 Task: Add an event with the title Team Building Challenge: Escape Room Experience, date '2023/12/07', time 7:00 AM to 9:00 AMand add a description: In addition to informal networking, the event may feature guest speakers or panel discussions on topics relevant to professional growth, industry trends, or emerging technologies. These sessions provide valuable insights and serve as conversation starters, creating common ground for attendees to engage in meaningful discussions and share their expertise., put the event into Yellow category . Add location for the event as: 321 Rock Street, Rock City, Australia, logged in from the account softage.3@softage.netand send the event invitation to softage.6@softage.net and softage.7@softage.net. Set a reminder for the event 30 minutes before
Action: Mouse moved to (107, 109)
Screenshot: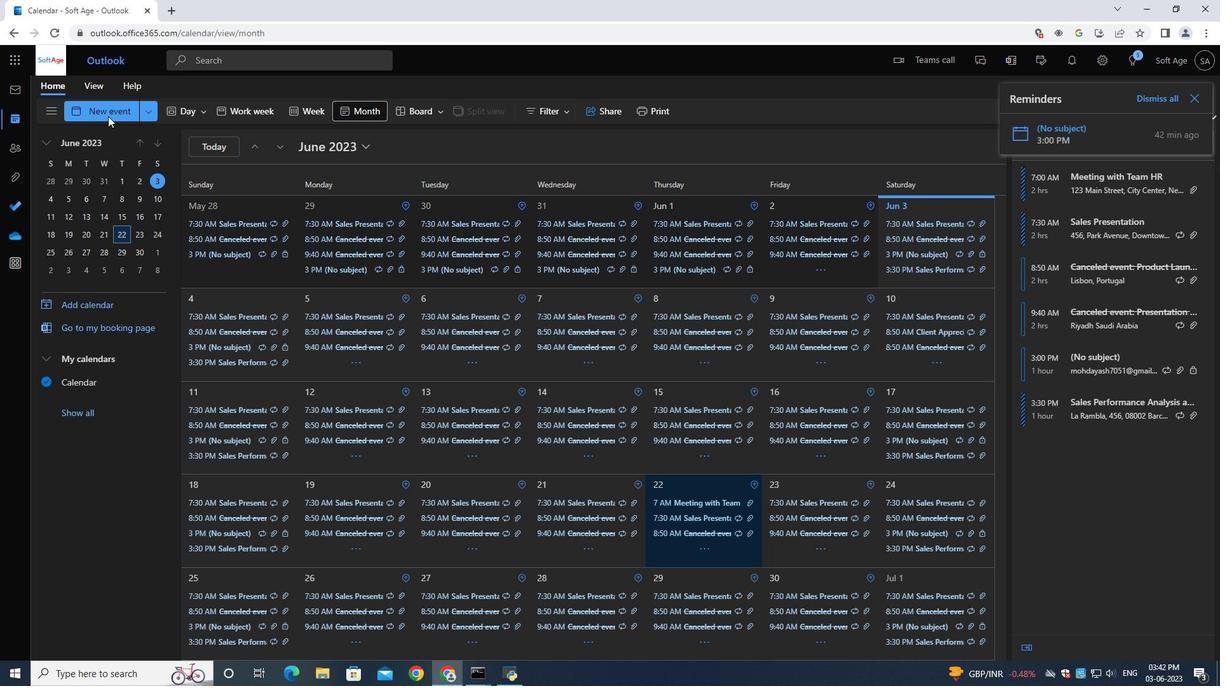 
Action: Mouse pressed left at (107, 109)
Screenshot: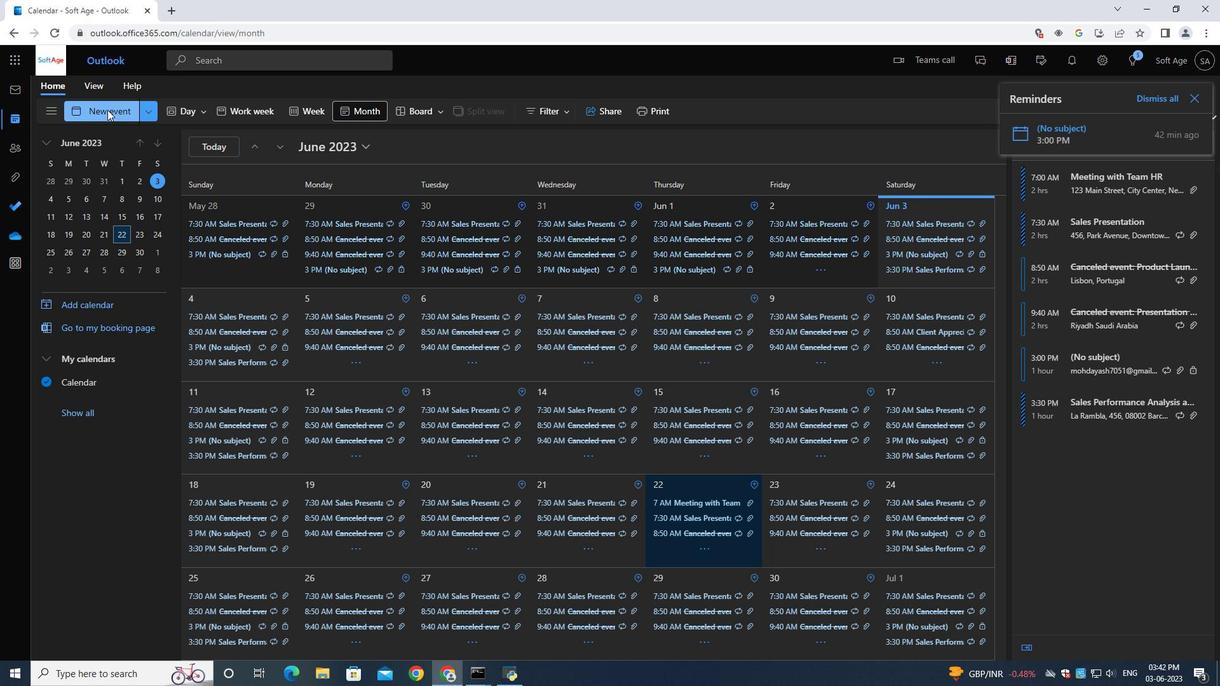 
Action: Mouse moved to (322, 185)
Screenshot: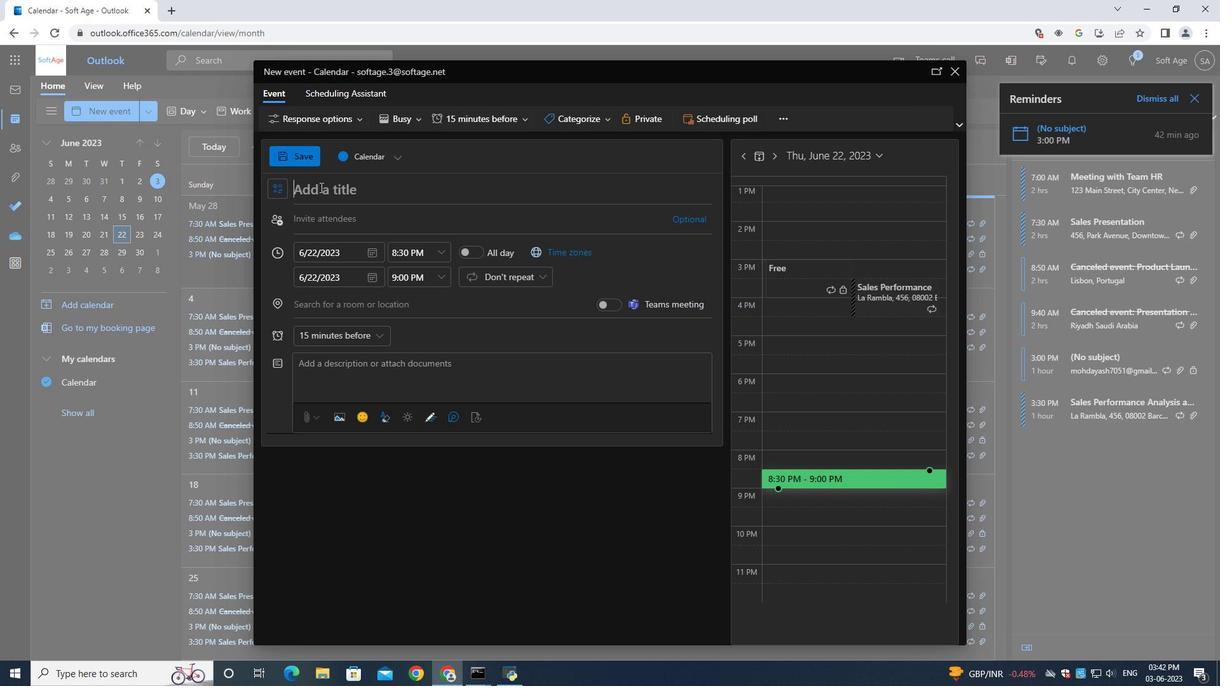 
Action: Mouse pressed left at (322, 185)
Screenshot: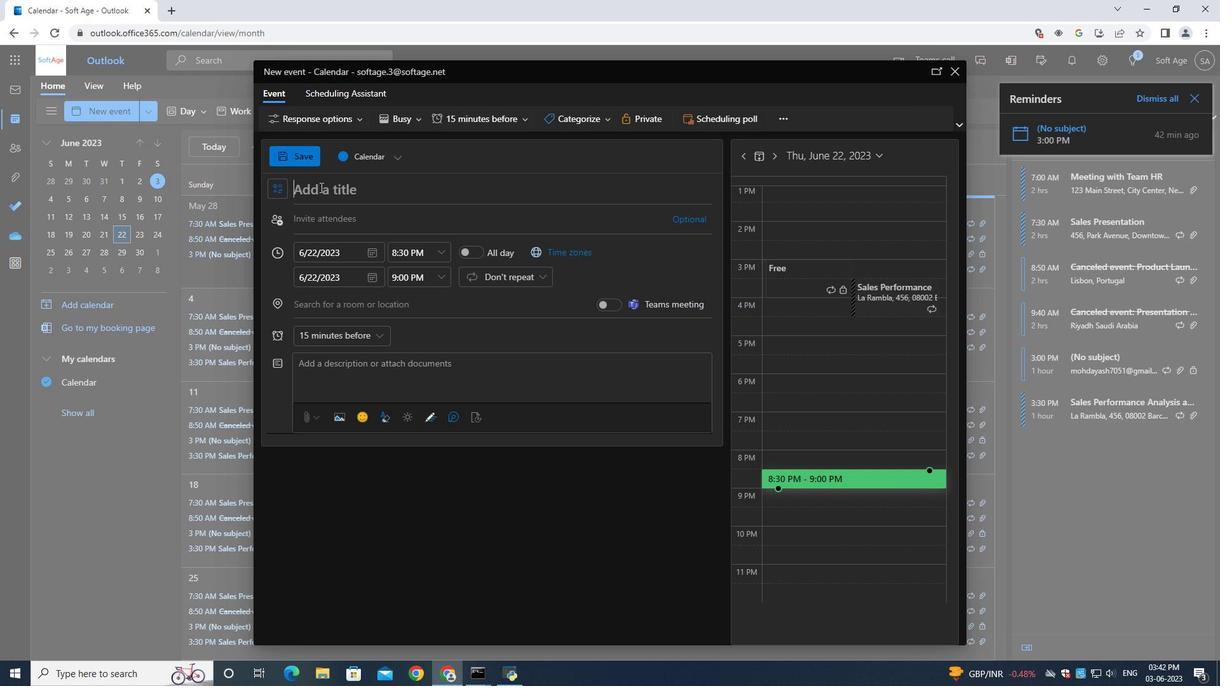 
Action: Key pressed <Key.shift>Team<Key.space><Key.shift>Building<Key.space><Key.shift>Challenge<Key.shift_r>:<Key.space><Key.shift><Key.shift><Key.shift><Key.shift><Key.shift><Key.shift><Key.shift><Key.shift><Key.shift><Key.shift><Key.shift><Key.shift><Key.shift><Key.shift><Key.shift><Key.shift><Key.shift><Key.shift><Key.shift><Key.shift><Key.shift><Key.shift><Key.shift><Key.shift><Key.shift><Key.shift><Key.shift><Key.shift><Key.shift><Key.shift><Key.shift><Key.shift><Key.shift><Key.shift><Key.shift><Key.shift><Key.shift><Key.shift><Key.shift><Key.shift><Key.shift><Key.shift><Key.shift><Key.shift><Key.shift><Key.shift><Key.shift>Escape<Key.space><Key.shift><Key.shift><Key.shift><Key.shift><Key.shift><Key.shift><Key.shift><Key.shift><Key.shift><Key.shift><Key.shift><Key.shift><Key.shift><Key.shift>Room<Key.space><Key.shift><Key.shift><Key.shift><Key.shift><Key.shift><Key.shift><Key.shift><Key.shift><Key.shift><Key.shift><Key.shift><Key.shift><Key.shift>Experience
Screenshot: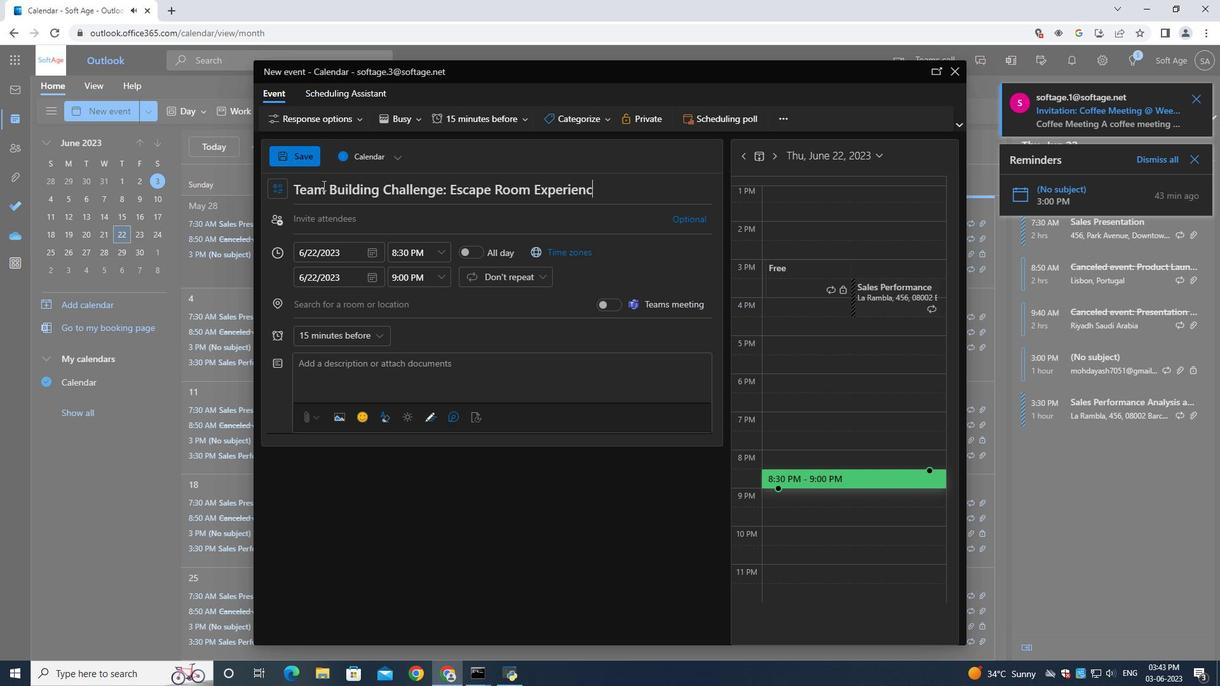 
Action: Mouse moved to (376, 253)
Screenshot: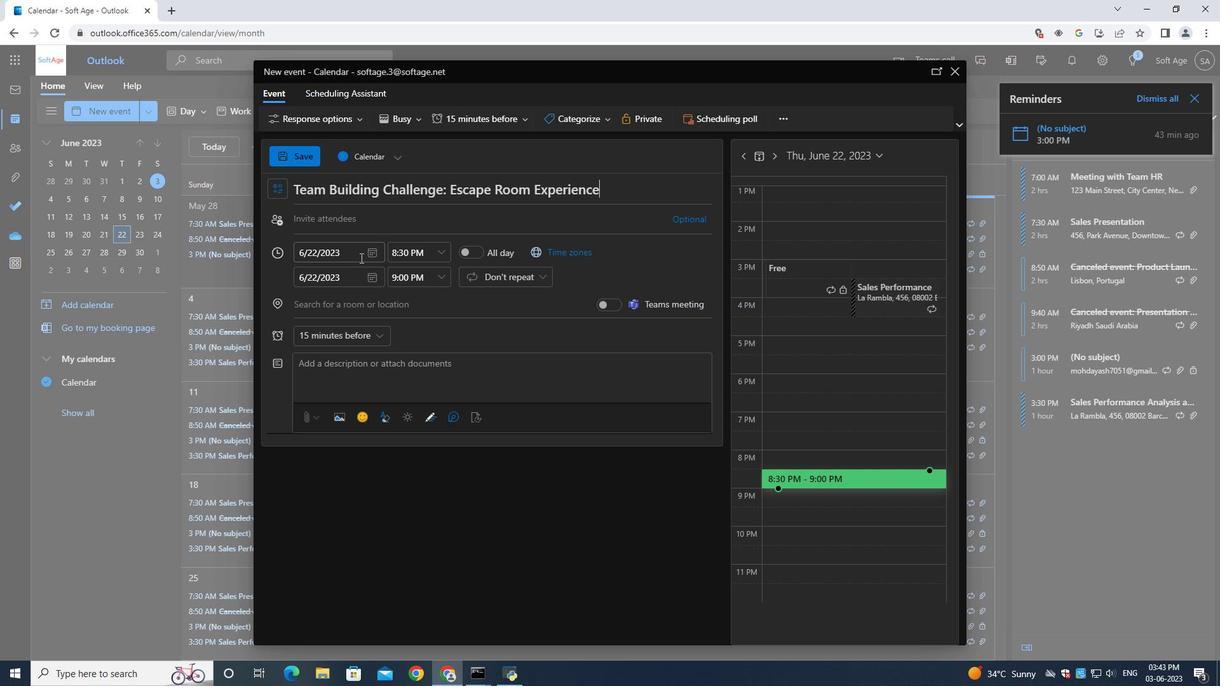 
Action: Mouse pressed left at (376, 253)
Screenshot: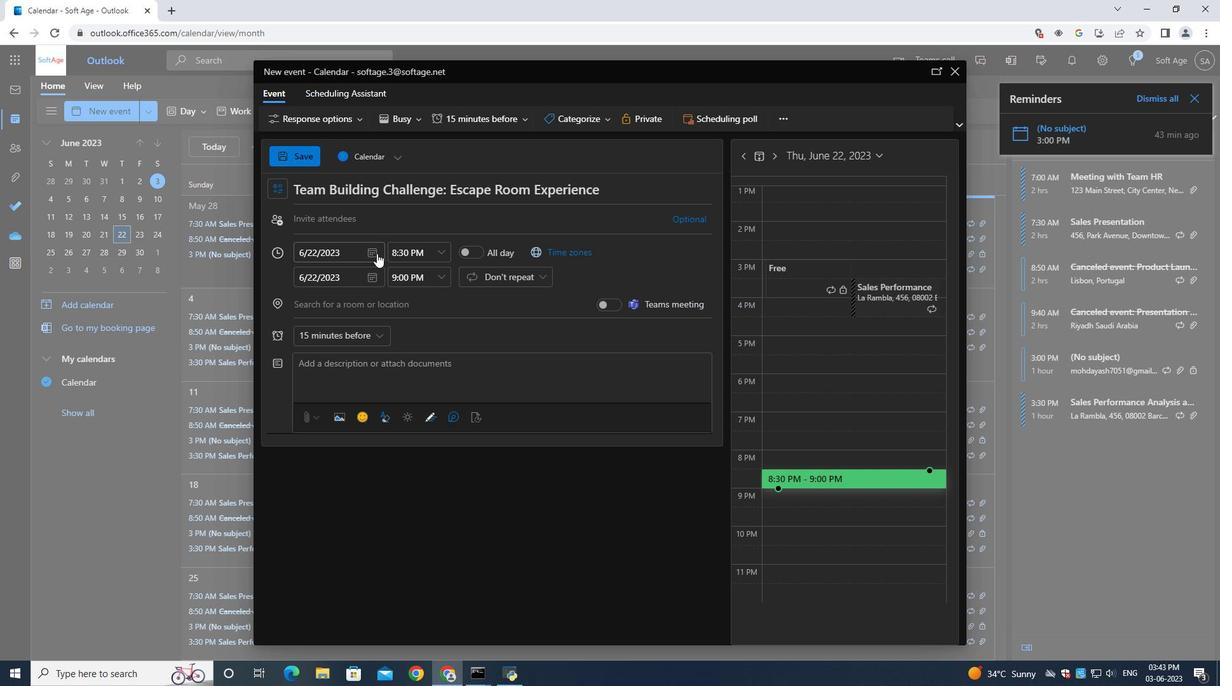 
Action: Mouse moved to (414, 276)
Screenshot: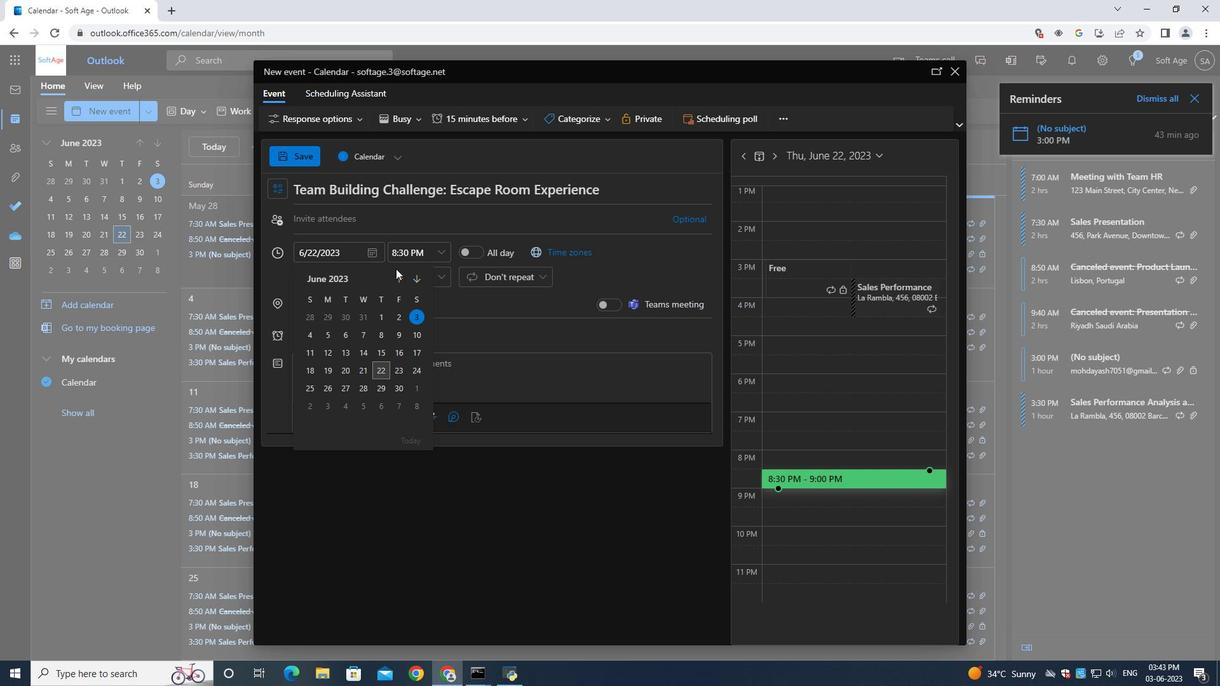 
Action: Mouse pressed left at (414, 276)
Screenshot: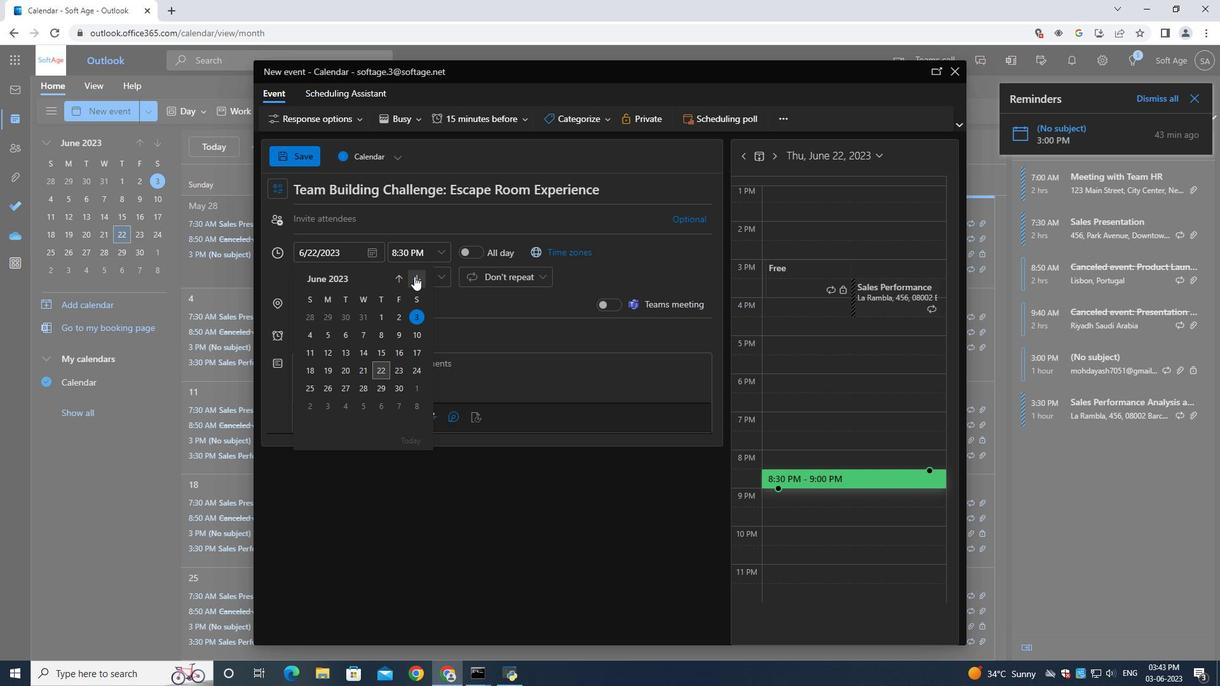 
Action: Mouse pressed left at (414, 276)
Screenshot: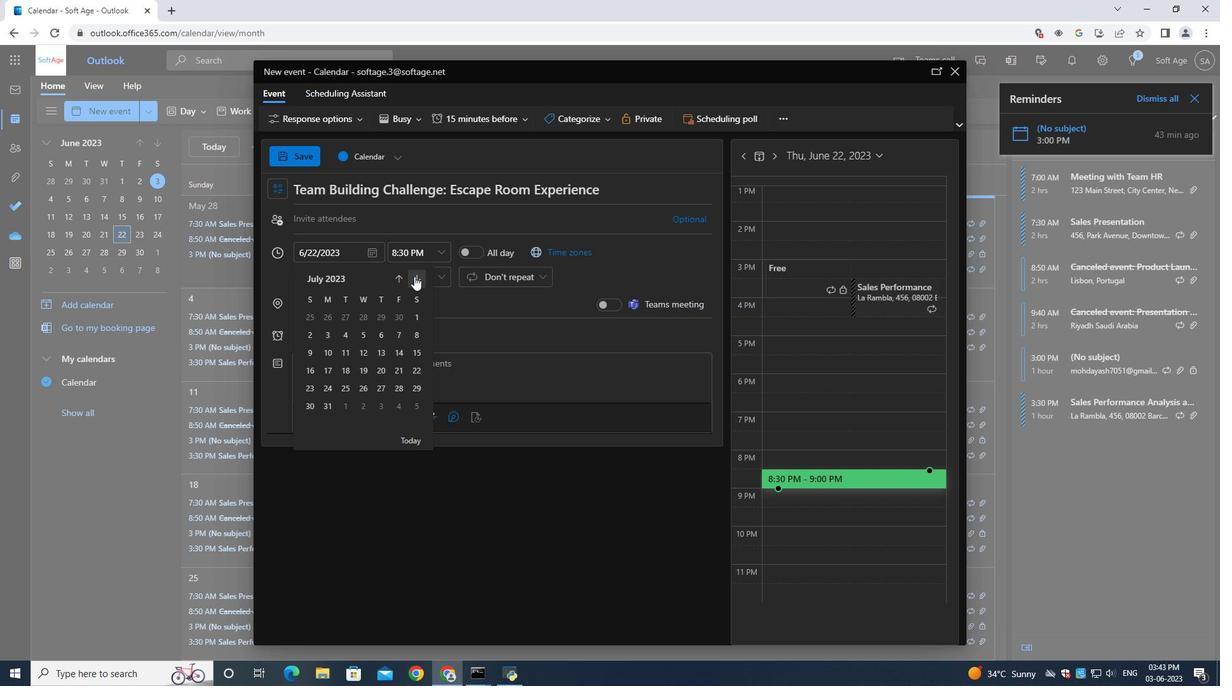 
Action: Mouse pressed left at (414, 276)
Screenshot: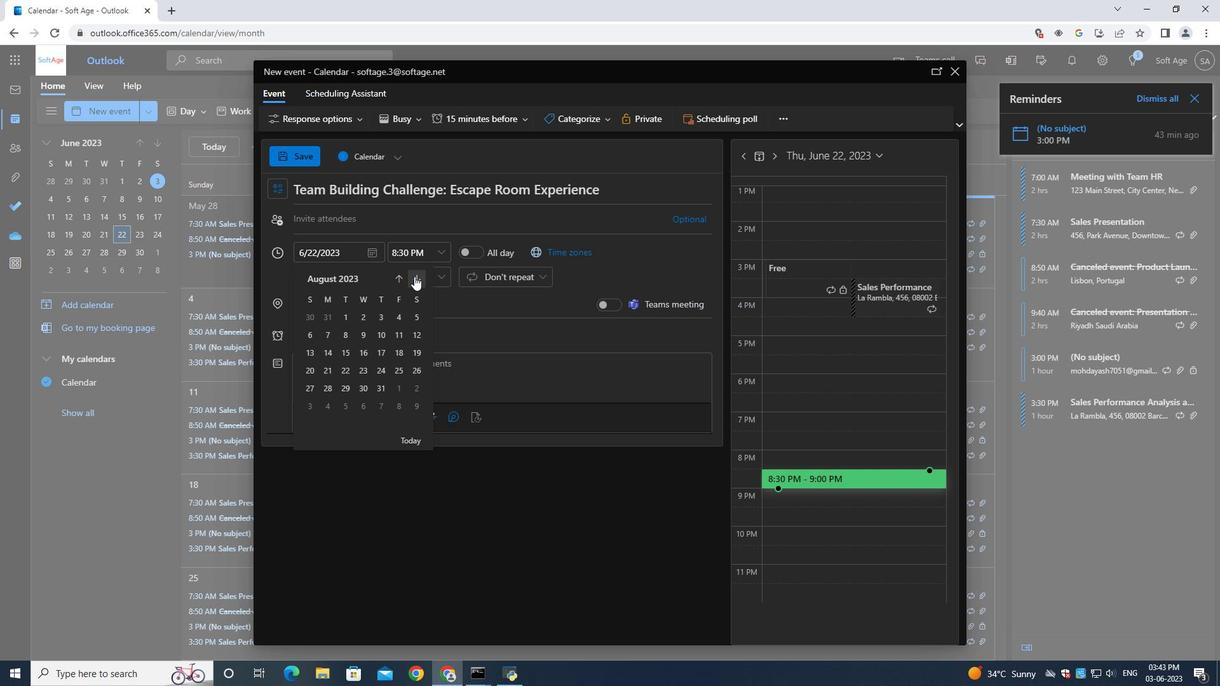 
Action: Mouse pressed left at (414, 276)
Screenshot: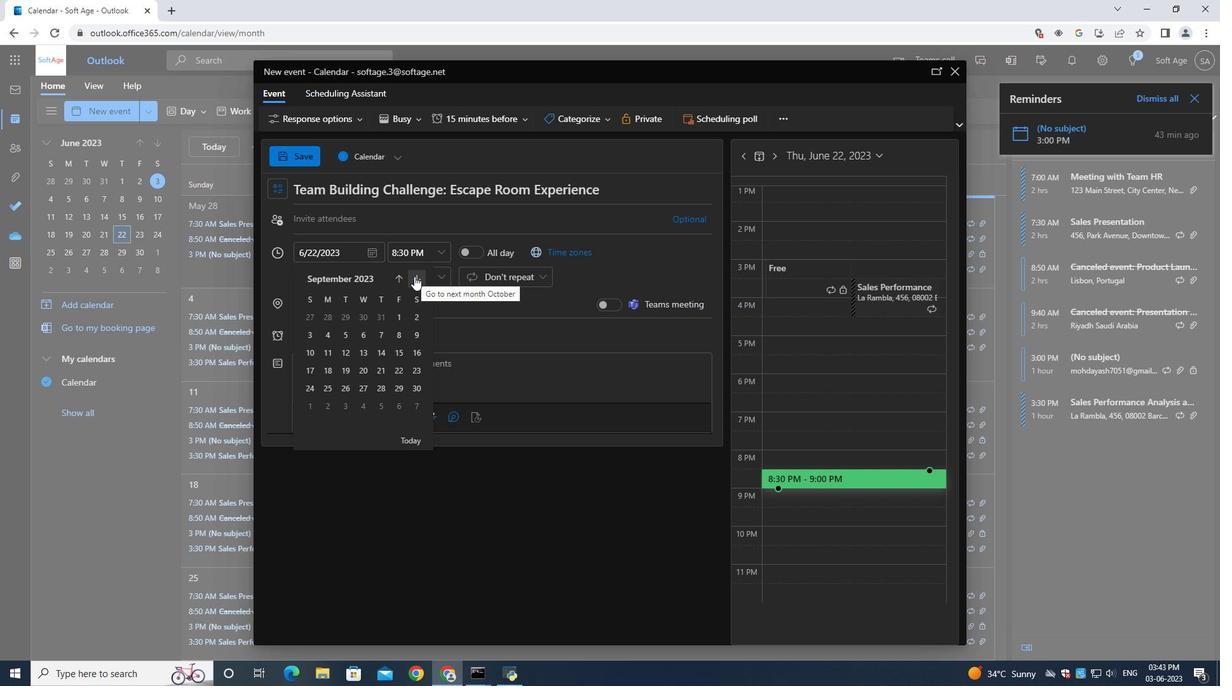 
Action: Mouse pressed left at (414, 276)
Screenshot: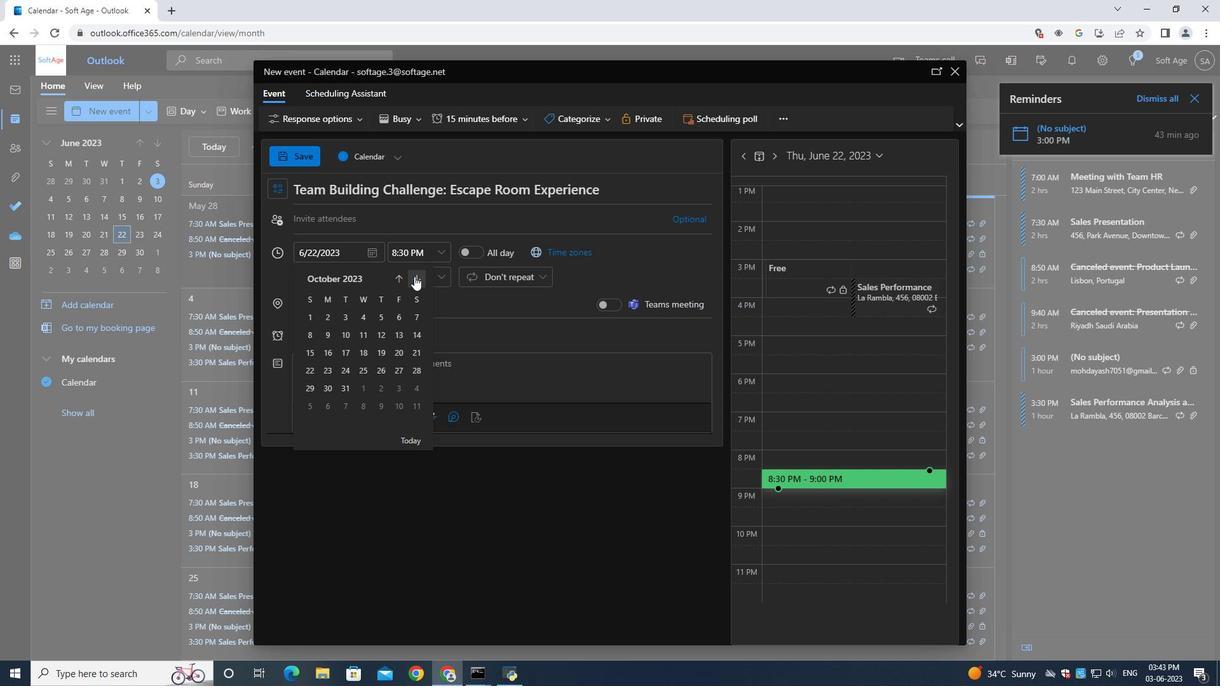 
Action: Mouse pressed left at (414, 276)
Screenshot: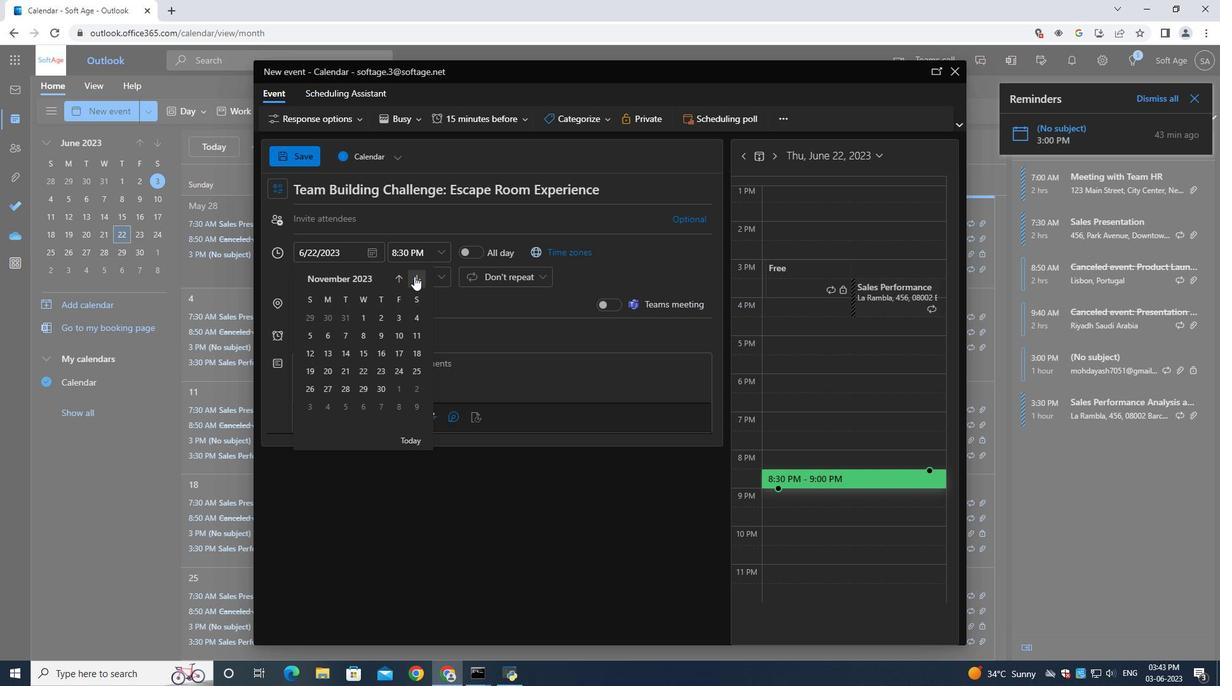 
Action: Mouse moved to (376, 337)
Screenshot: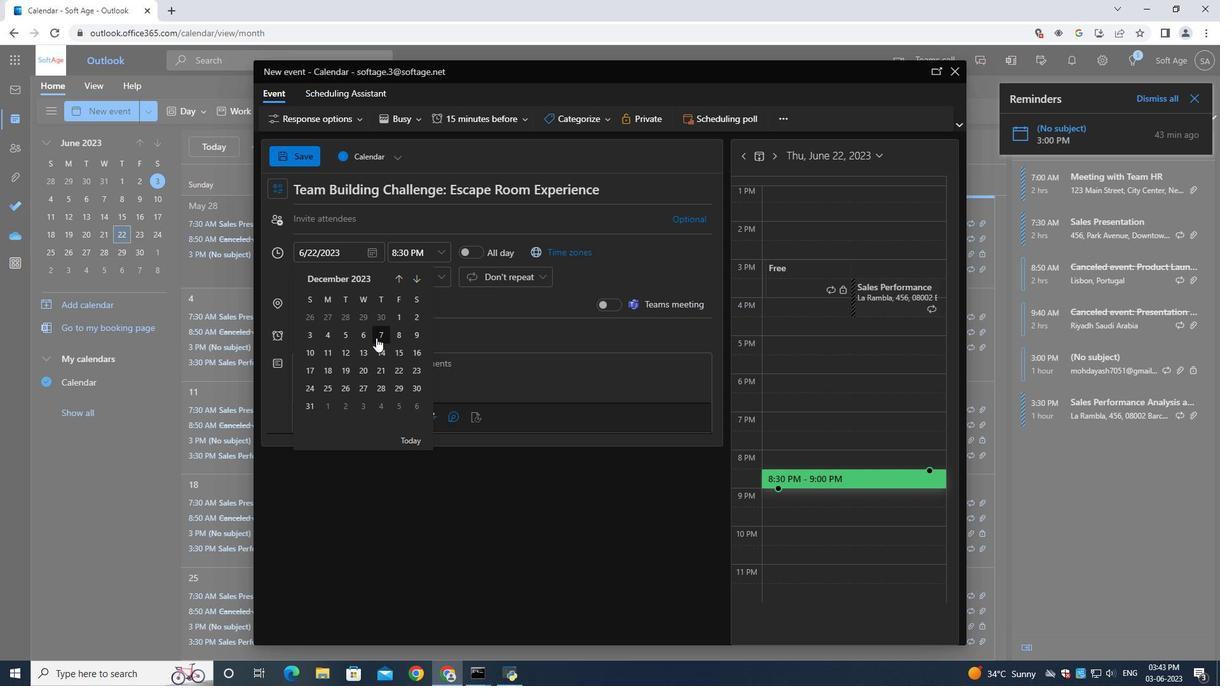 
Action: Mouse pressed left at (376, 337)
Screenshot: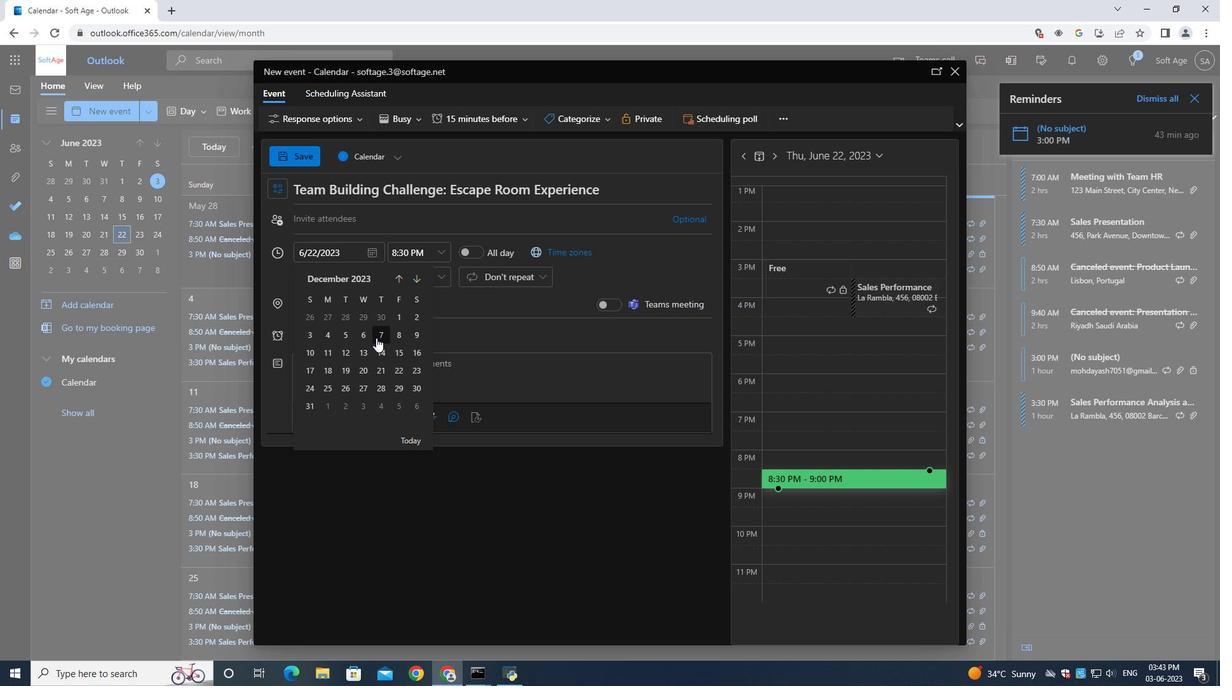 
Action: Mouse moved to (413, 256)
Screenshot: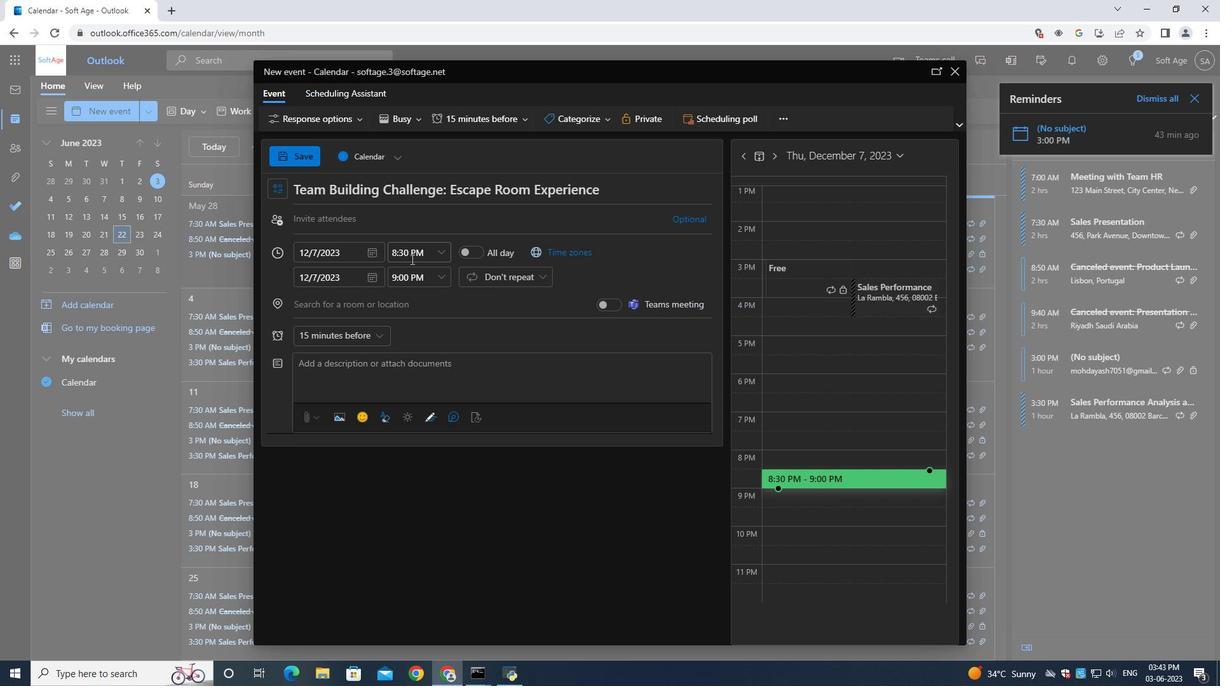 
Action: Mouse pressed left at (413, 256)
Screenshot: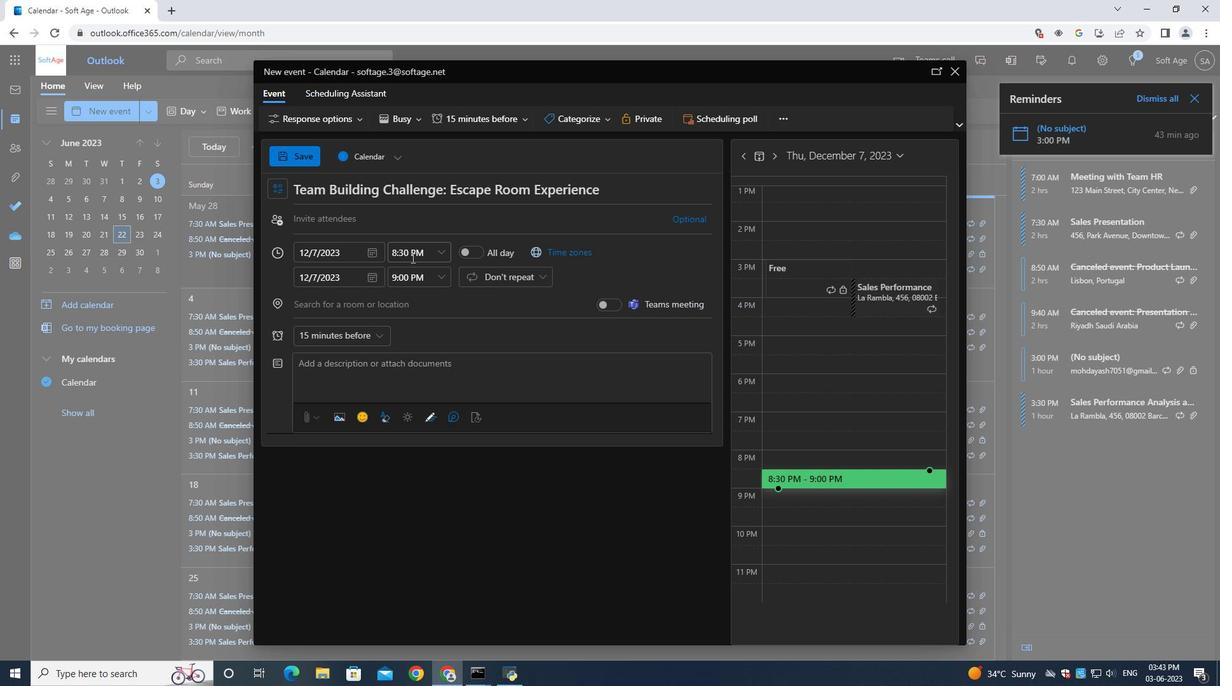 
Action: Mouse moved to (519, 307)
Screenshot: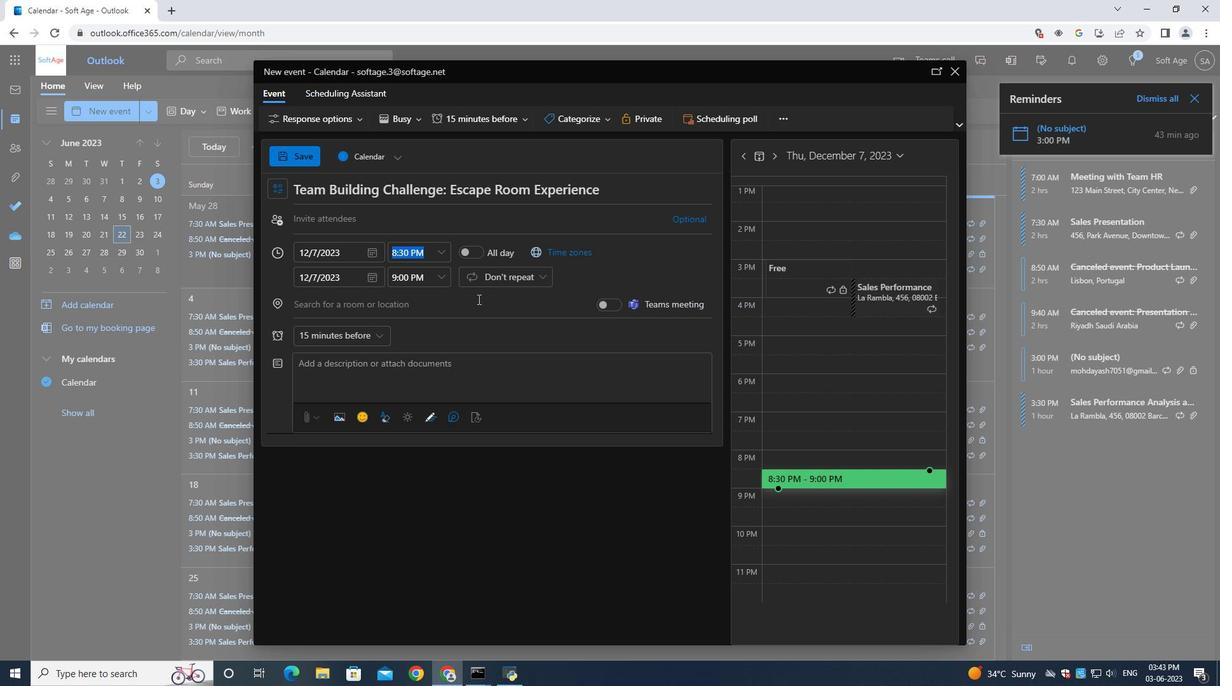 
Action: Key pressed 7<Key.shift_r>:00<Key.shift>AM
Screenshot: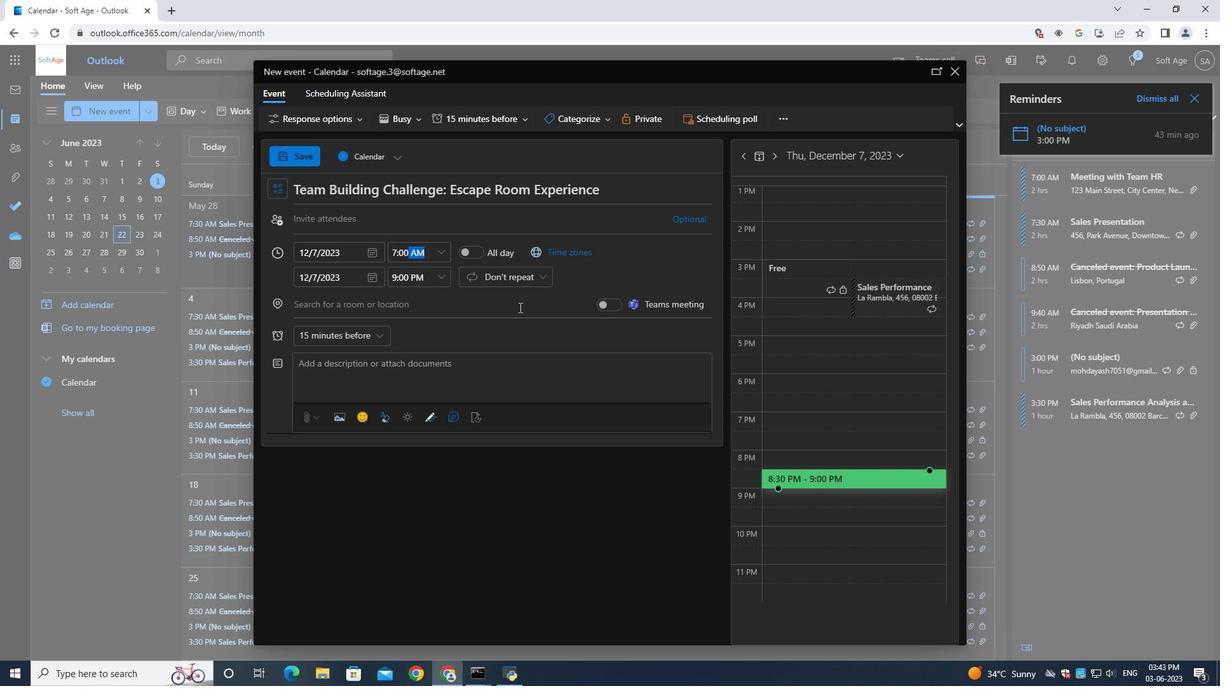 
Action: Mouse moved to (420, 278)
Screenshot: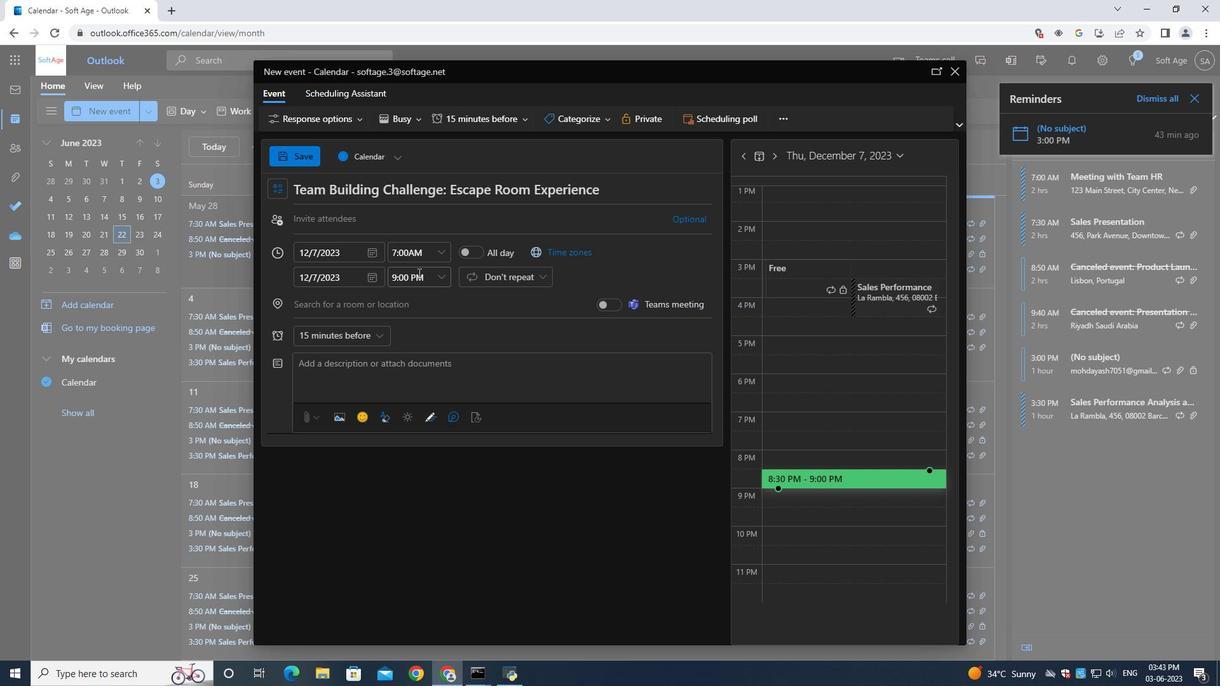
Action: Mouse pressed left at (420, 278)
Screenshot: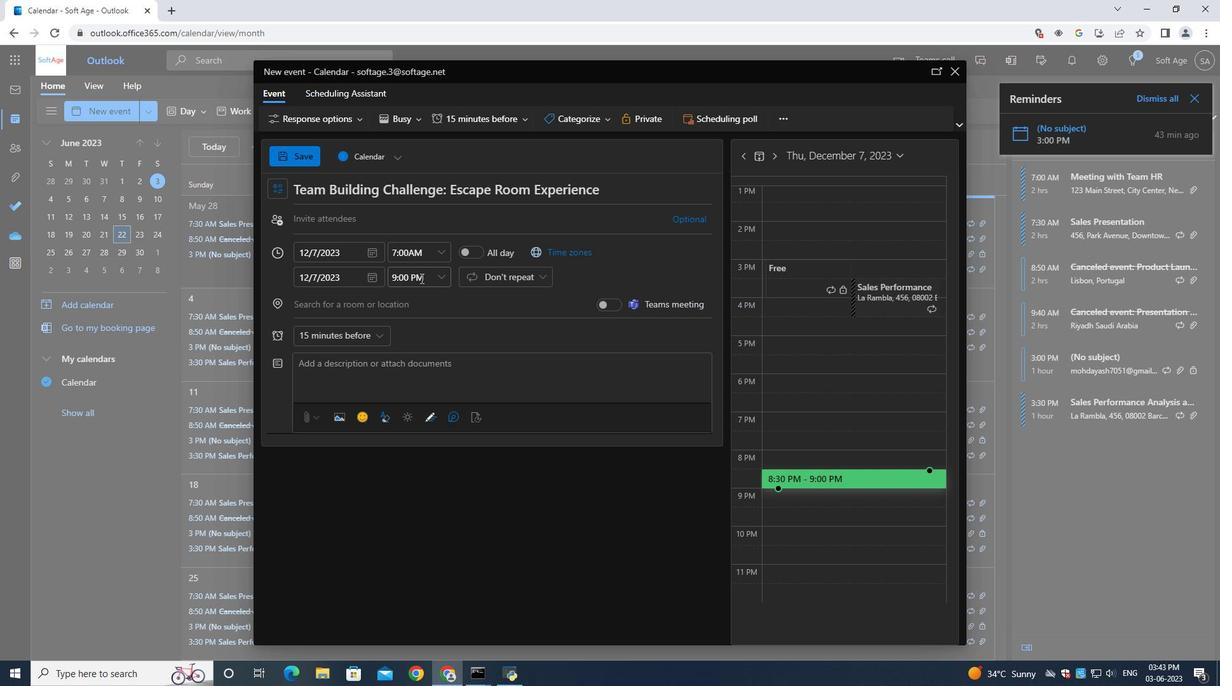 
Action: Key pressed 9<Key.shift_r>:00<Key.shift>AM
Screenshot: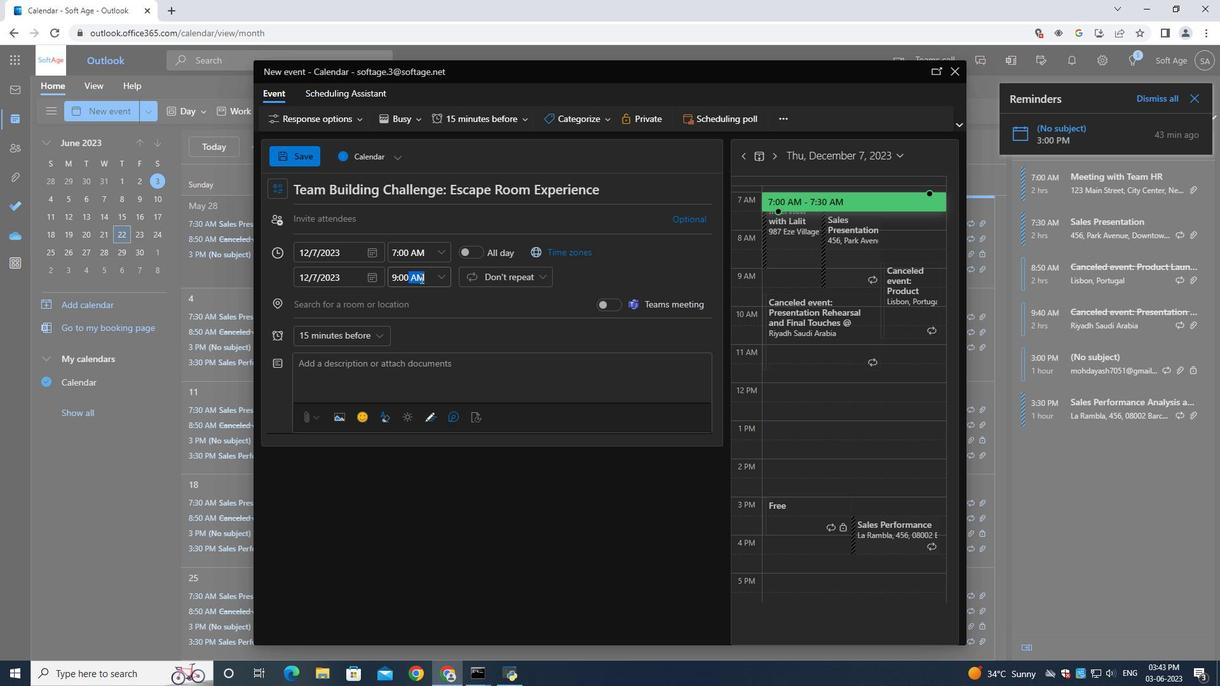 
Action: Mouse moved to (347, 353)
Screenshot: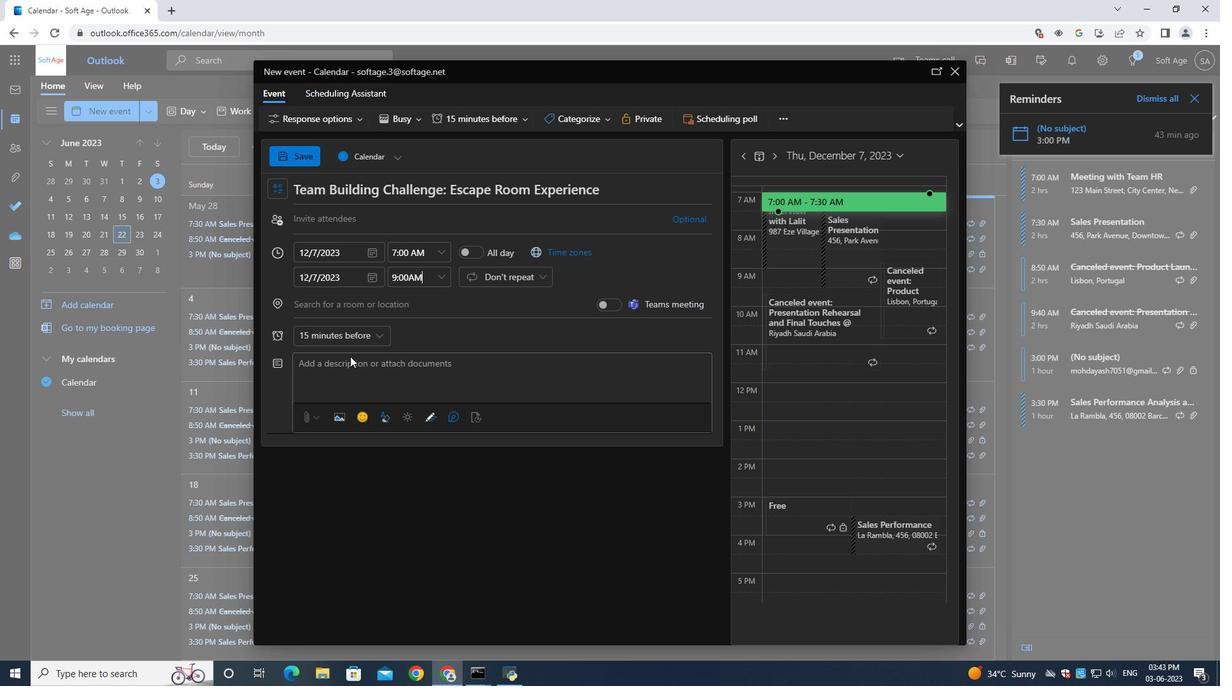 
Action: Mouse pressed left at (347, 353)
Screenshot: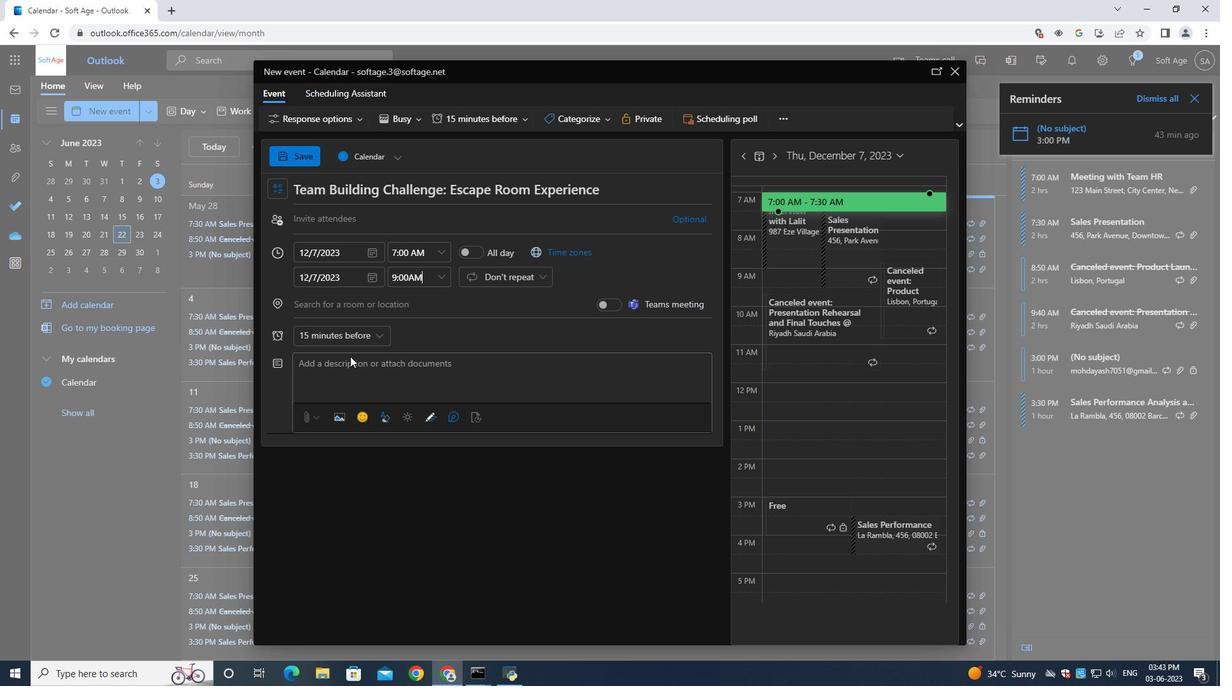 
Action: Mouse moved to (347, 359)
Screenshot: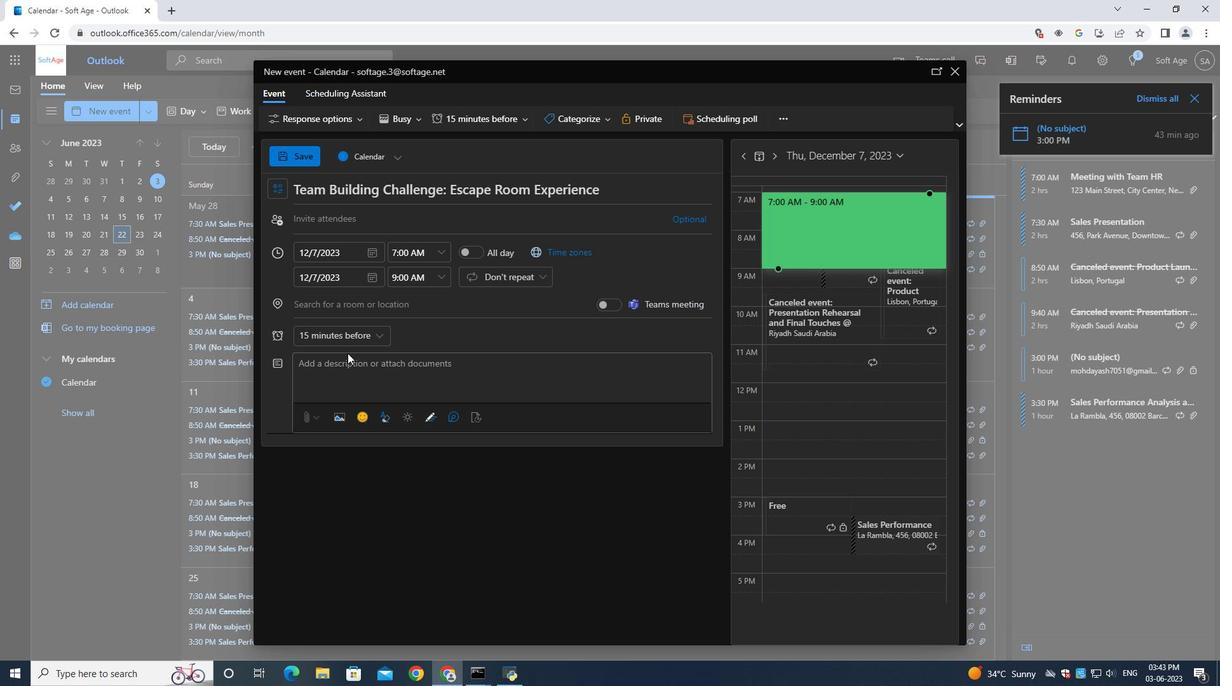 
Action: Mouse pressed left at (347, 359)
Screenshot: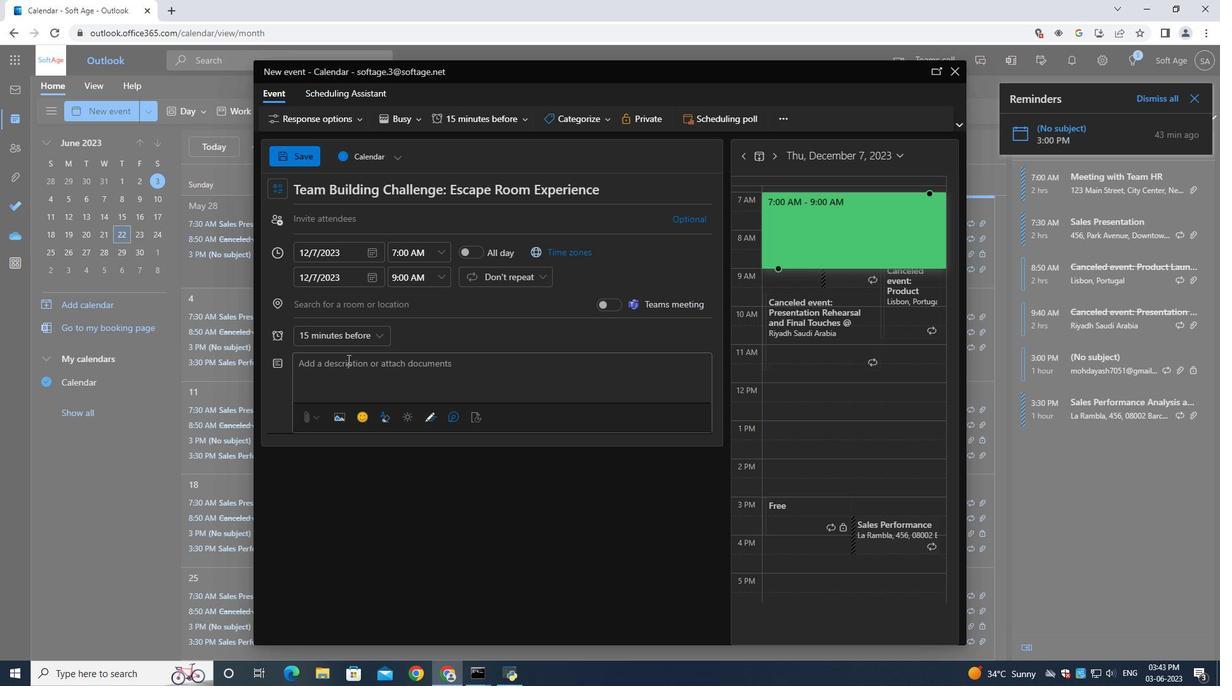 
Action: Mouse moved to (344, 360)
Screenshot: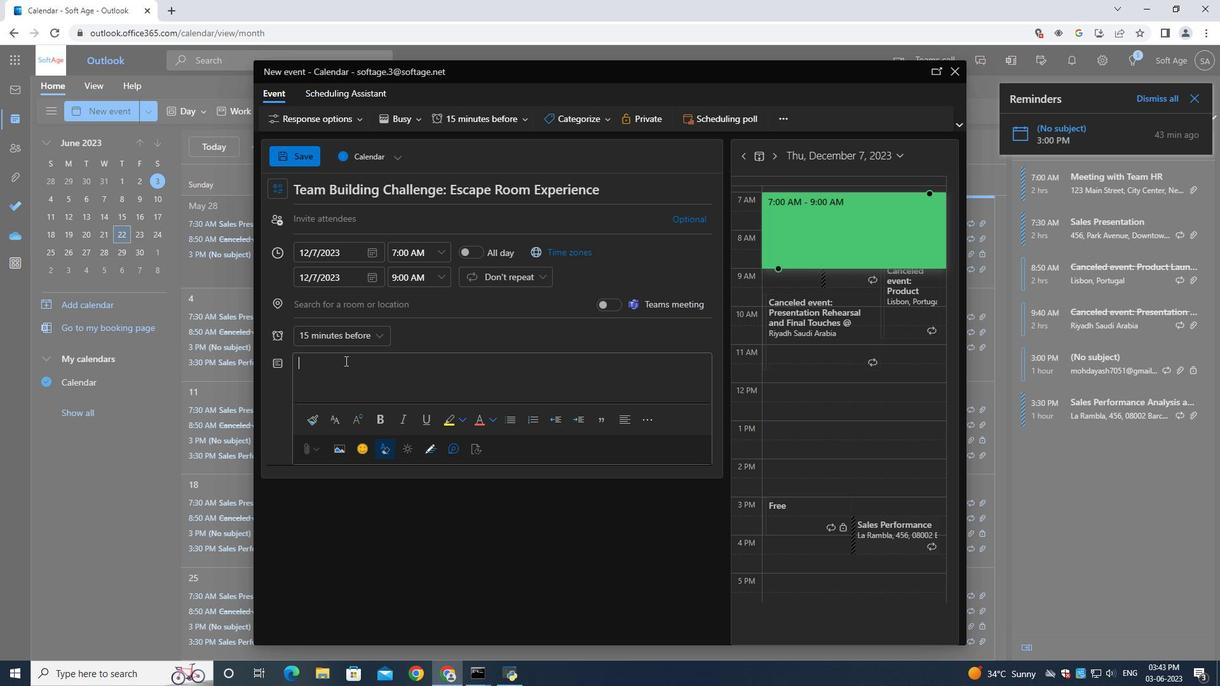
Action: Key pressed <Key.shift>In<Key.space>addition<Key.space>to<Key.space>informal<Key.space>networking,<Key.space>the<Key.space>event<Key.space>may<Key.space>feature<Key.space>guest<Key.space>speakers<Key.space>or<Key.space>panel<Key.space>discussions<Key.space>on<Key.space>topics<Key.space>relevant<Key.space>to<Key.space>professional<Key.space>growth,<Key.space>industry<Key.space>trends,<Key.space>or<Key.space>emerging<Key.space>technologies.<Key.space><Key.shift><Key.shift><Key.shift>These<Key.space>see<Key.backspace><Key.backspace>essions<Key.space>provide<Key.space>valuable<Key.space>insights<Key.space>and<Key.space>serve<Key.space>as<Key.space>conversation<Key.space>starters,<Key.space>creating<Key.space>common<Key.space>ground<Key.space>for<Key.space>attendees<Key.space>to<Key.space>engage<Key.space>in<Key.space>meaningful<Key.space>discussions<Key.space>and<Key.space>share<Key.space>their<Key.space>expertise.
Screenshot: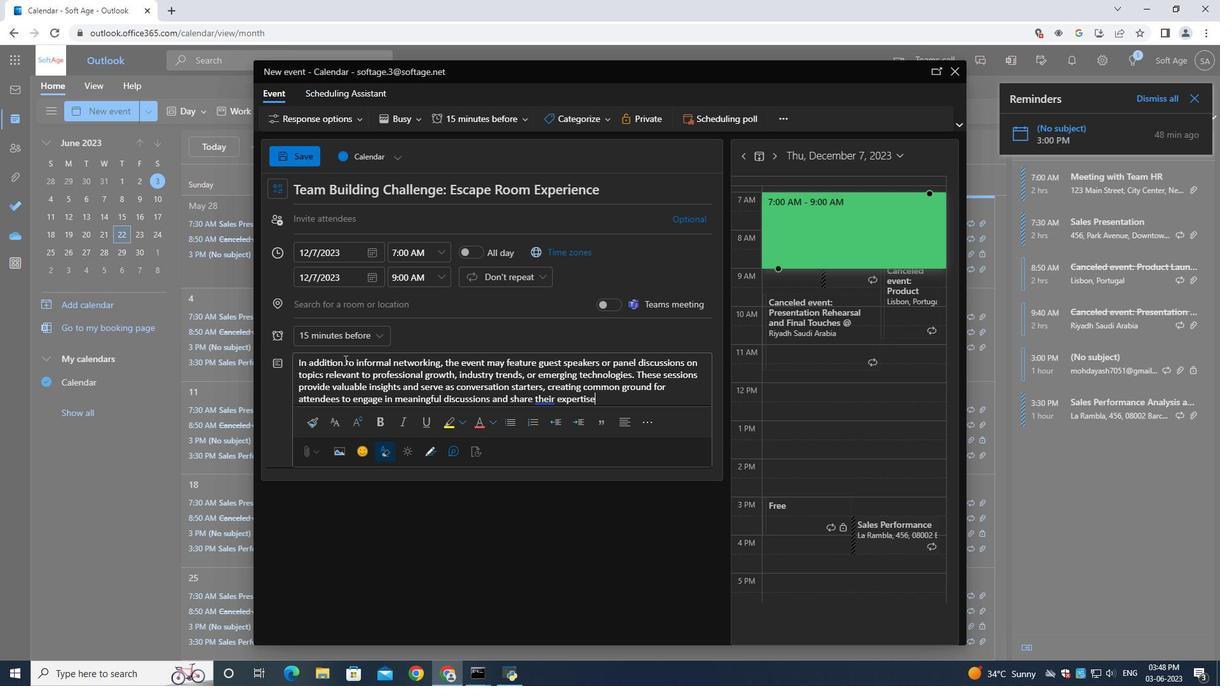 
Action: Mouse moved to (592, 119)
Screenshot: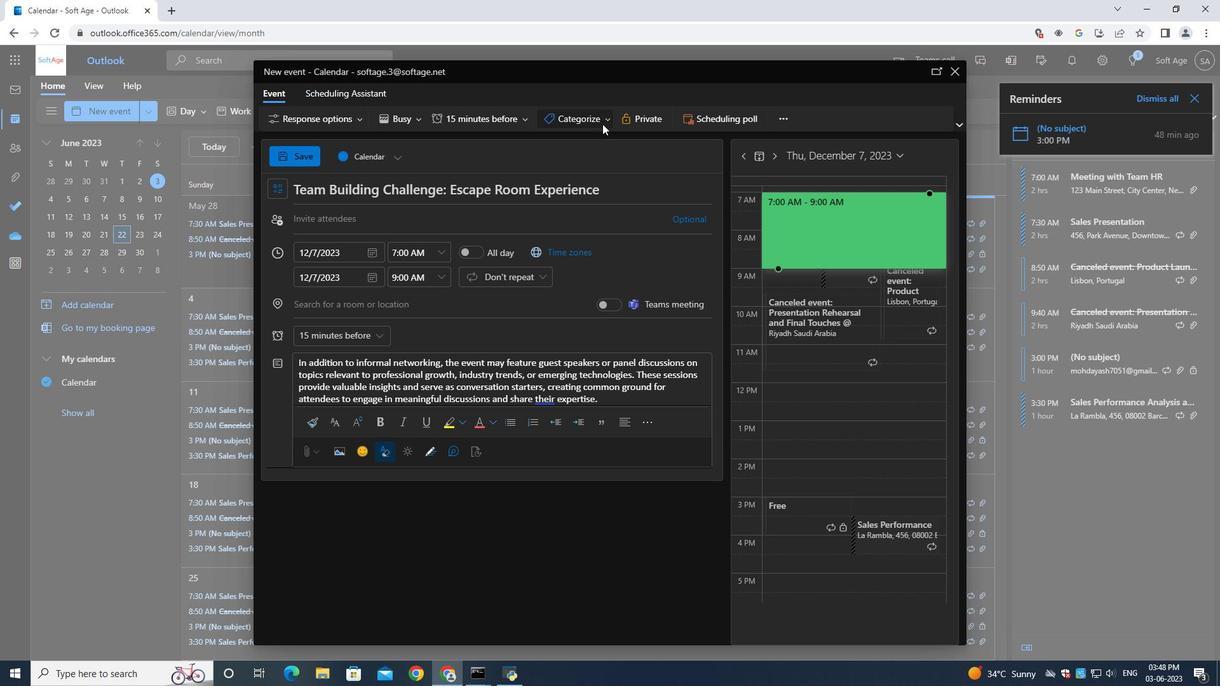 
Action: Mouse pressed left at (592, 119)
Screenshot: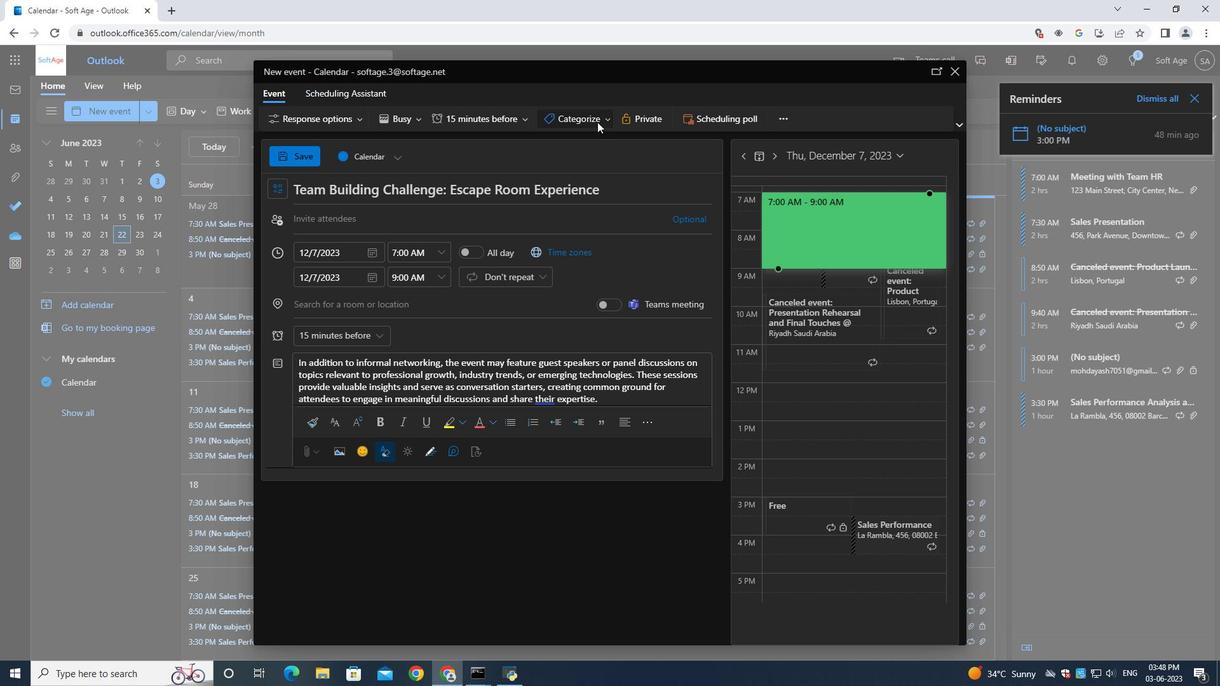 
Action: Mouse moved to (573, 241)
Screenshot: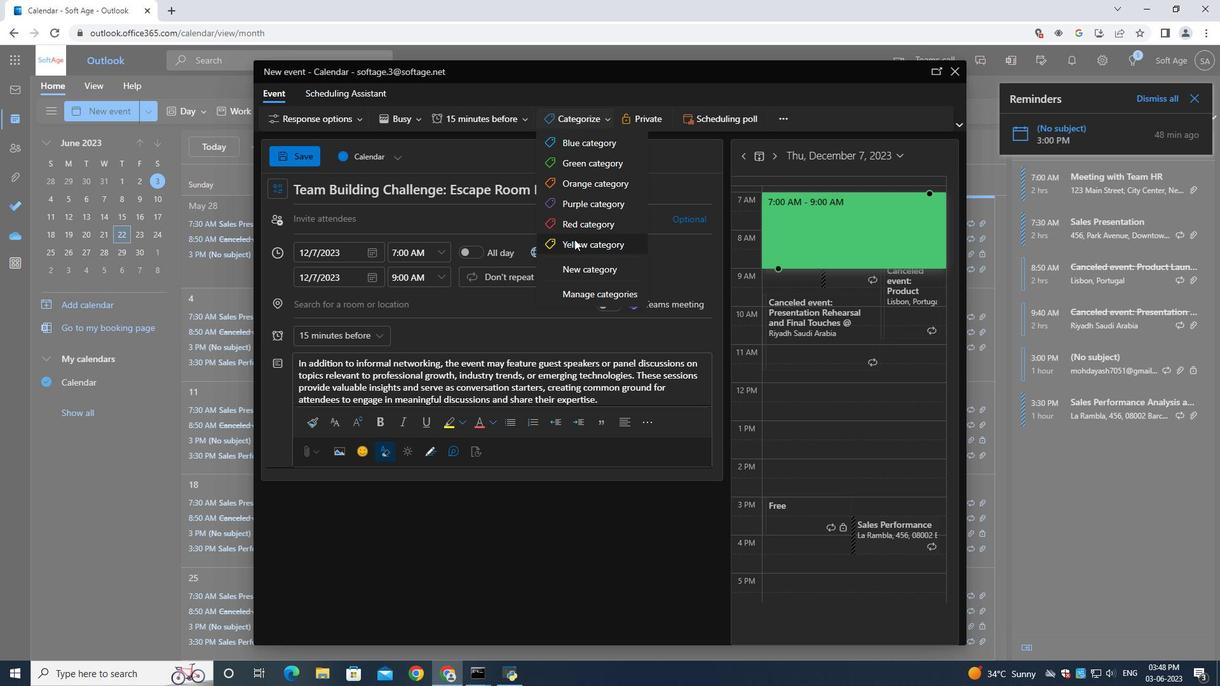 
Action: Mouse pressed left at (573, 241)
Screenshot: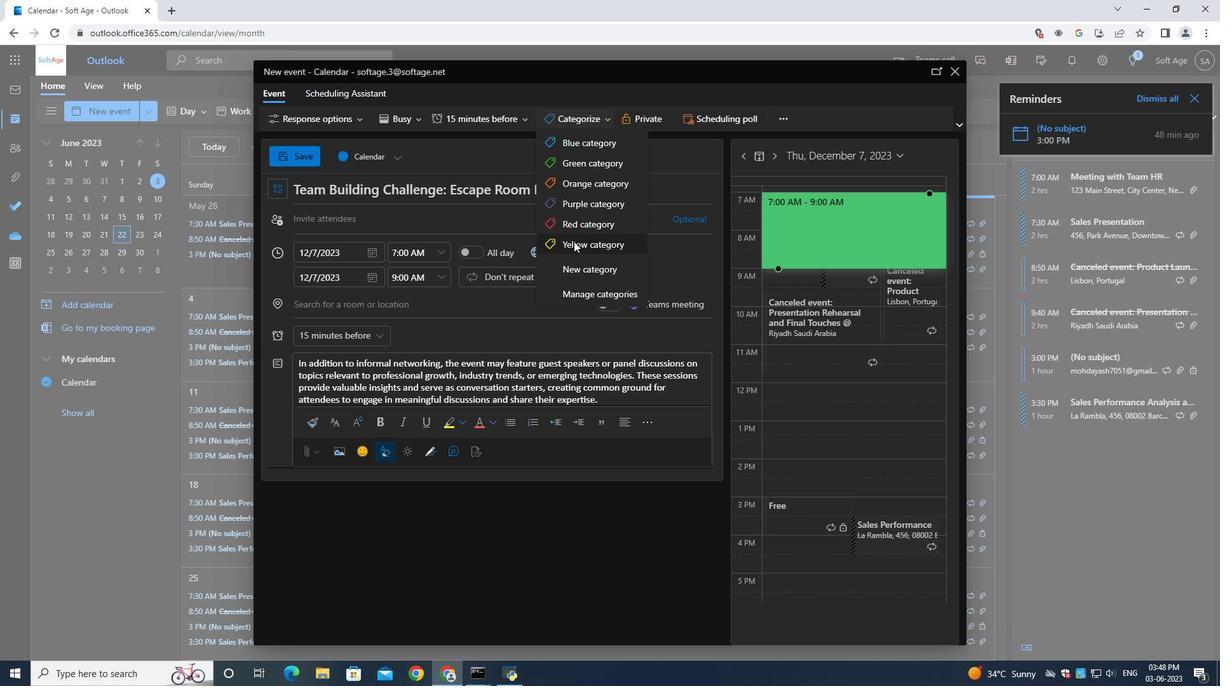 
Action: Mouse moved to (359, 310)
Screenshot: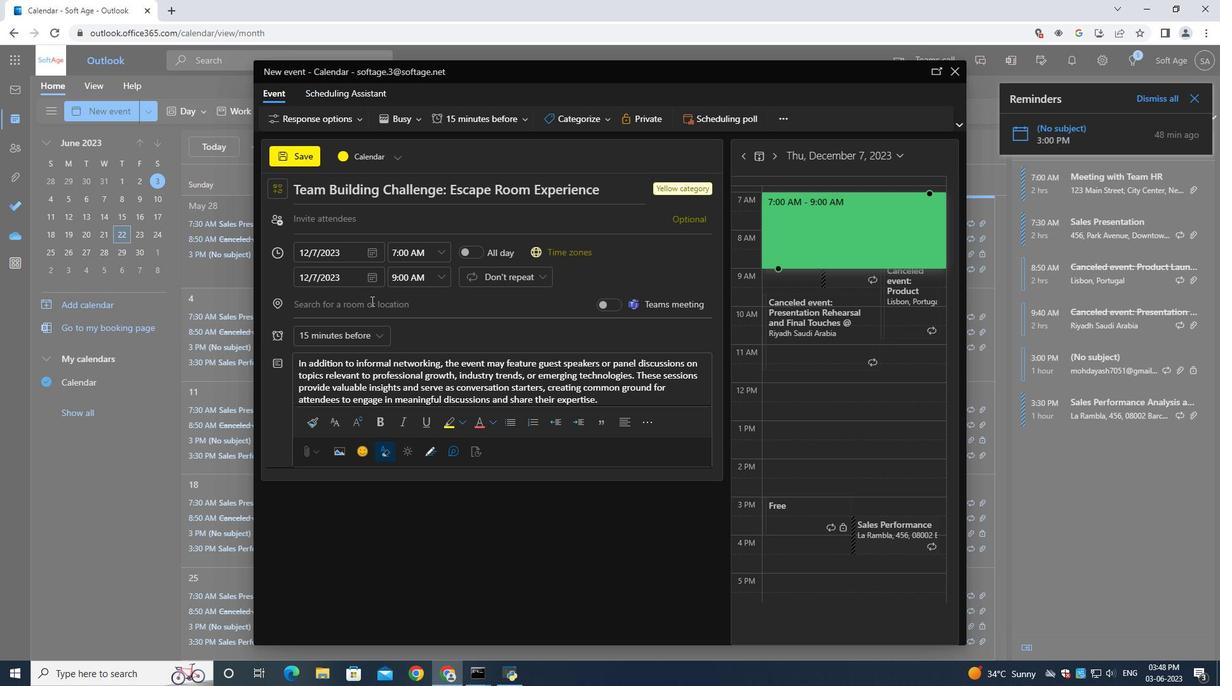 
Action: Mouse pressed left at (359, 310)
Screenshot: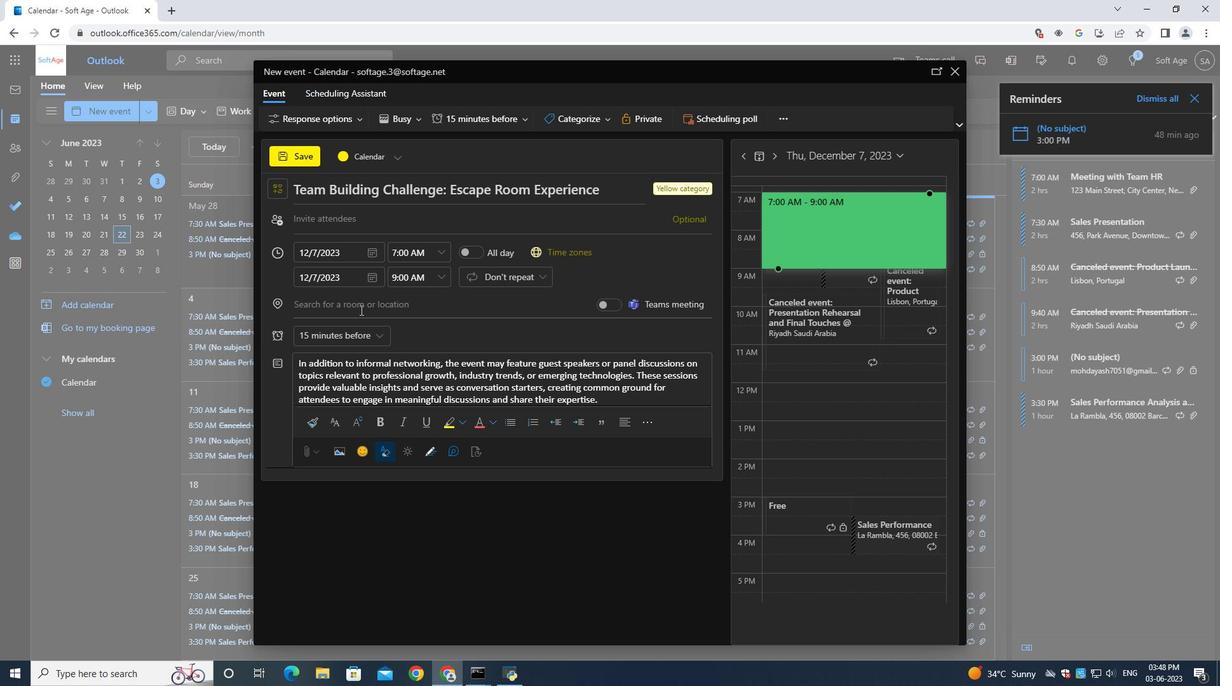 
Action: Key pressed 321<Key.space><Key.shift>Rock<Key.space><Key.shift>Street<Key.space>,<Key.shift><Key.shift><Key.shift><Key.shift><Key.shift><Key.shift><Key.shift><Key.shift><Key.shift><Key.shift><Key.shift><Key.shift><Key.shift><Key.shift><Key.shift><Key.shift><Key.shift><Key.shift><Key.shift><Key.shift><Key.shift><Key.shift><Key.space><Key.shift>Rock<Key.space><Key.shift>City,<Key.space><Key.shift>Australia
Screenshot: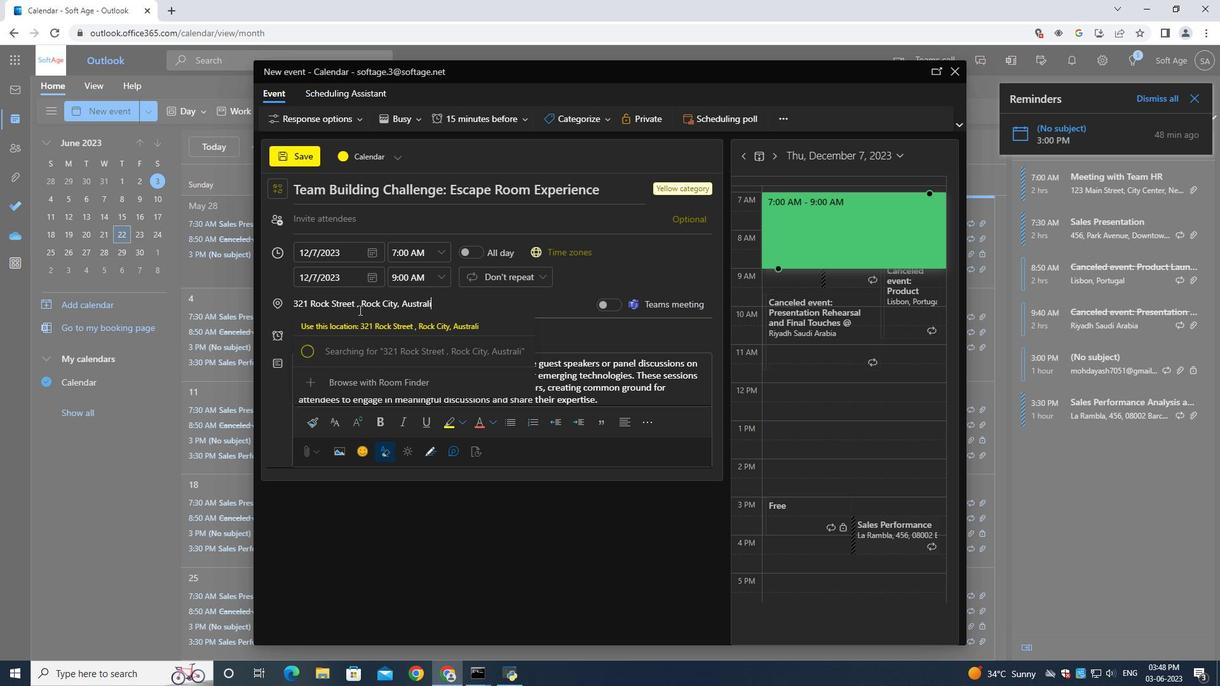 
Action: Mouse moved to (348, 228)
Screenshot: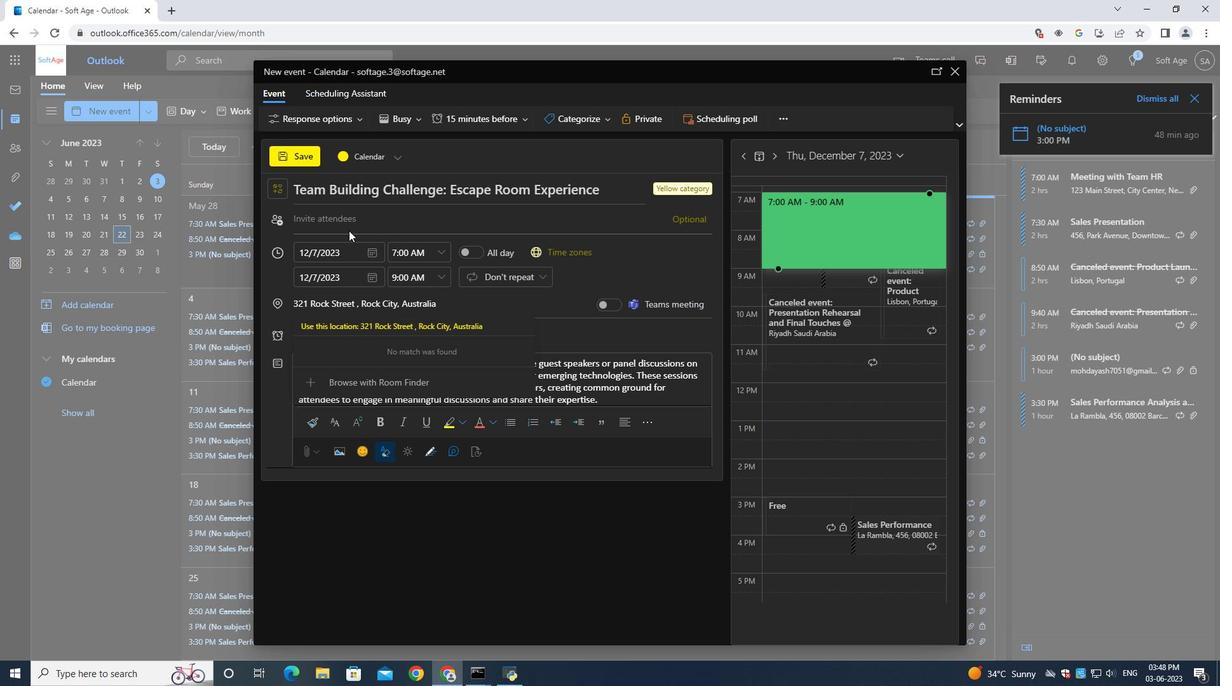 
Action: Mouse pressed left at (348, 228)
Screenshot: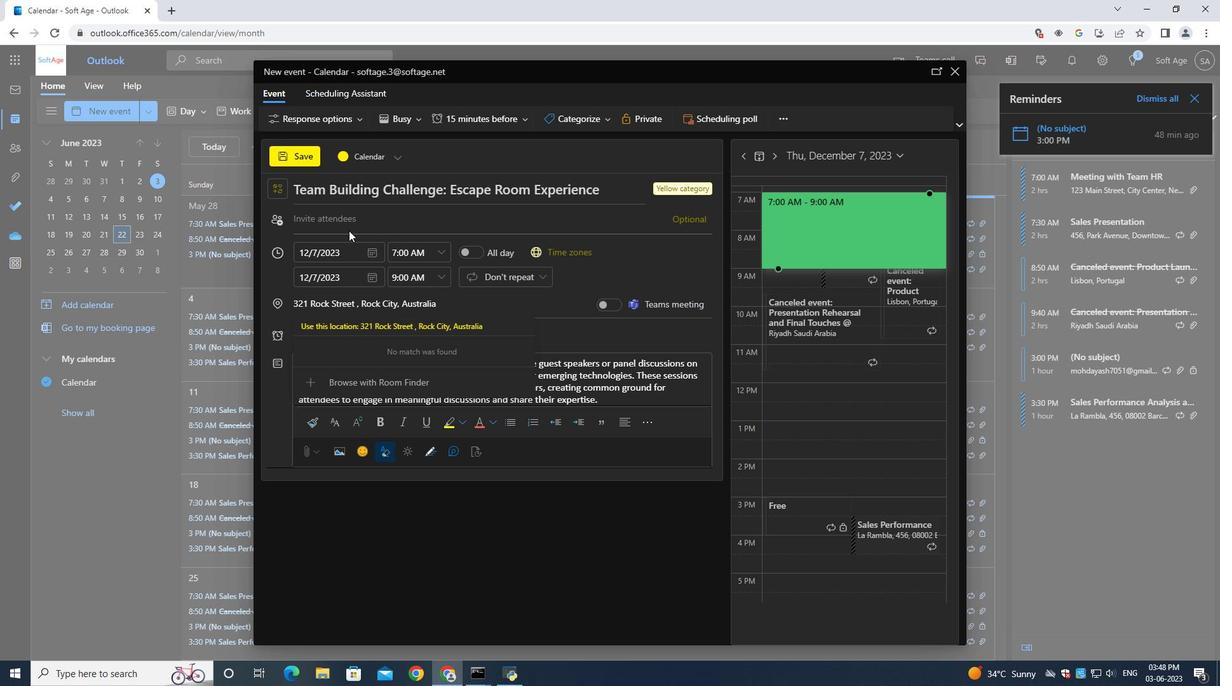 
Action: Mouse moved to (344, 223)
Screenshot: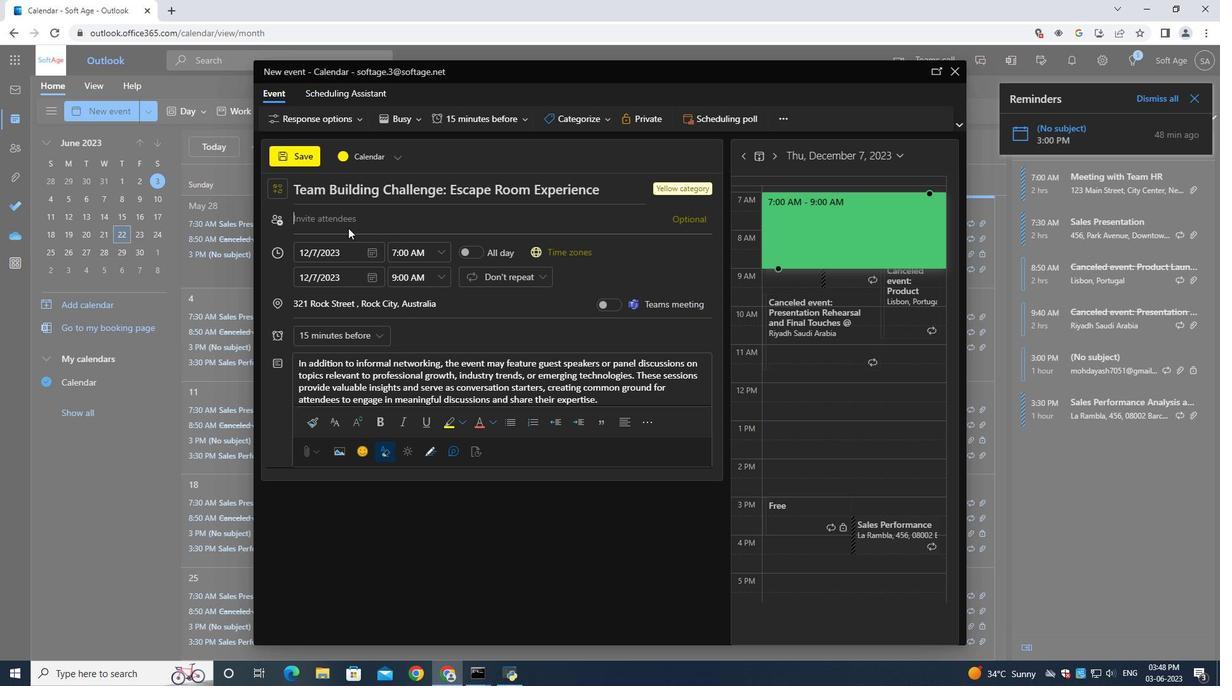 
Action: Key pressed softage.6<Key.shift><Key.shift><Key.shift><Key.shift><Key.shift><Key.shift><Key.shift><Key.shift><Key.shift><Key.shift><Key.shift>@softage.net
Screenshot: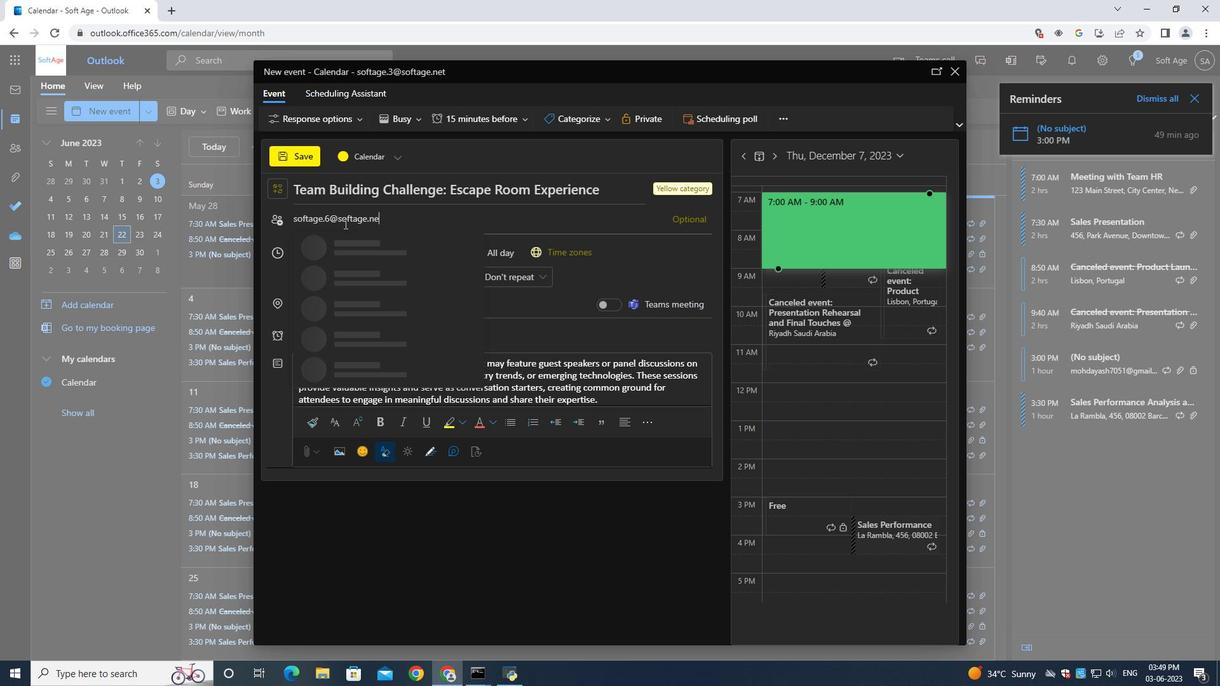 
Action: Mouse moved to (377, 251)
Screenshot: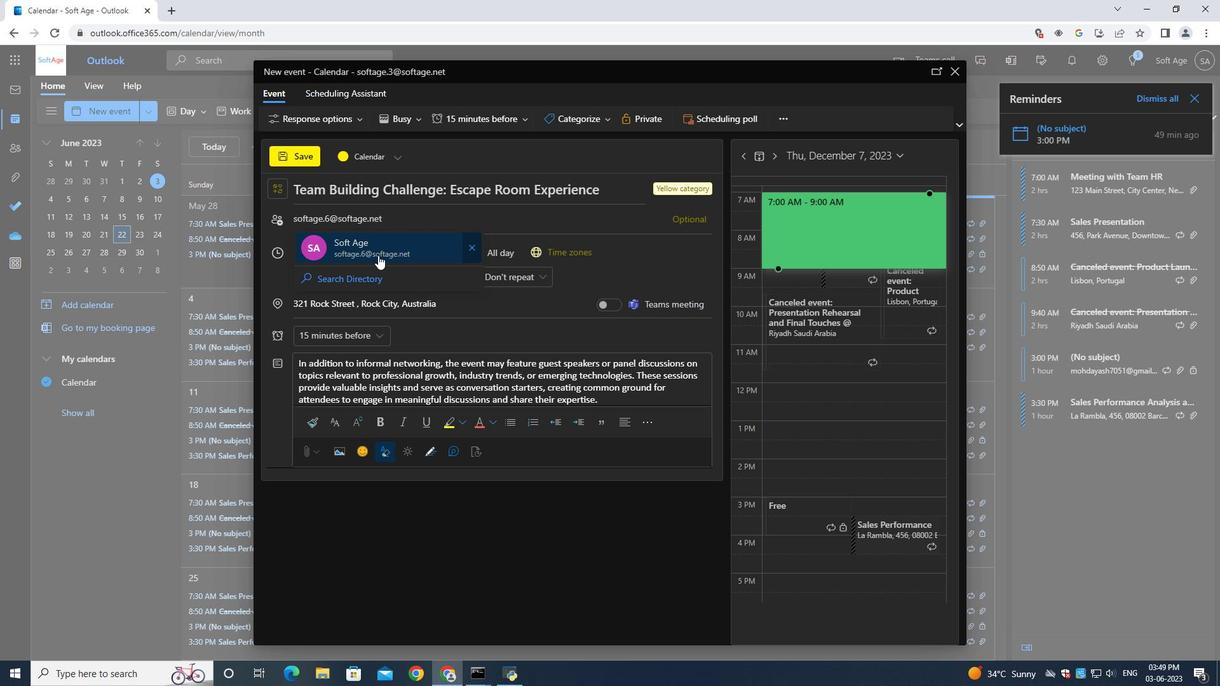 
Action: Mouse pressed left at (377, 251)
Screenshot: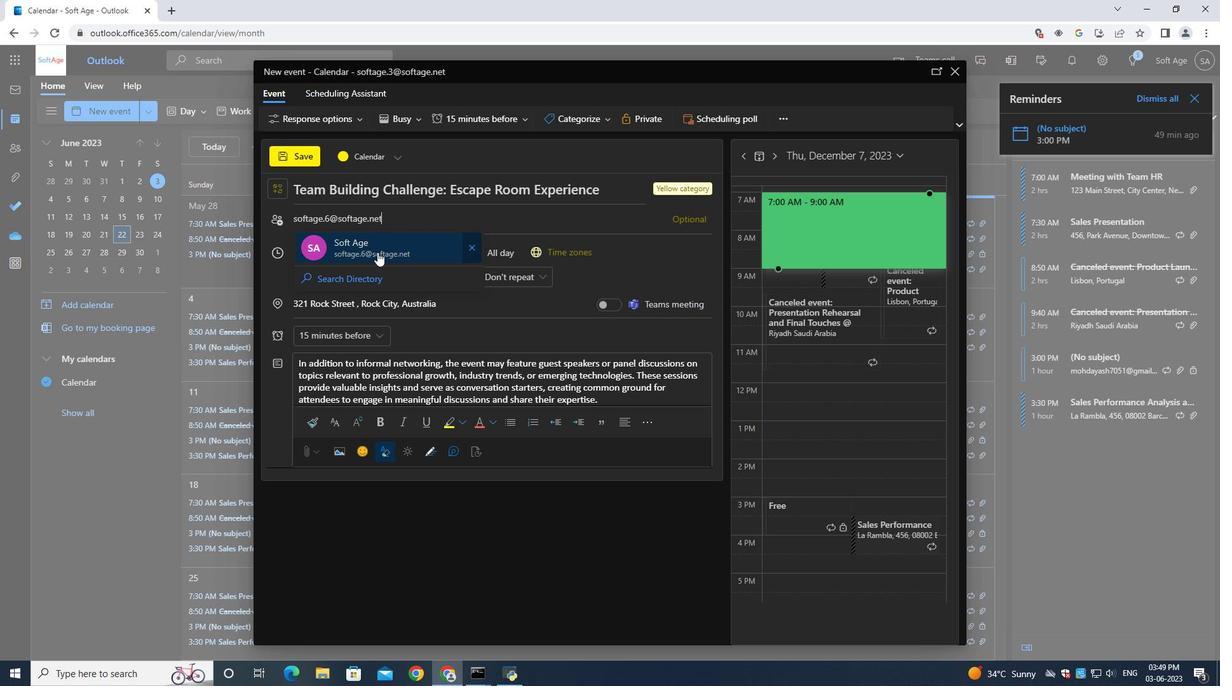 
Action: Mouse moved to (403, 223)
Screenshot: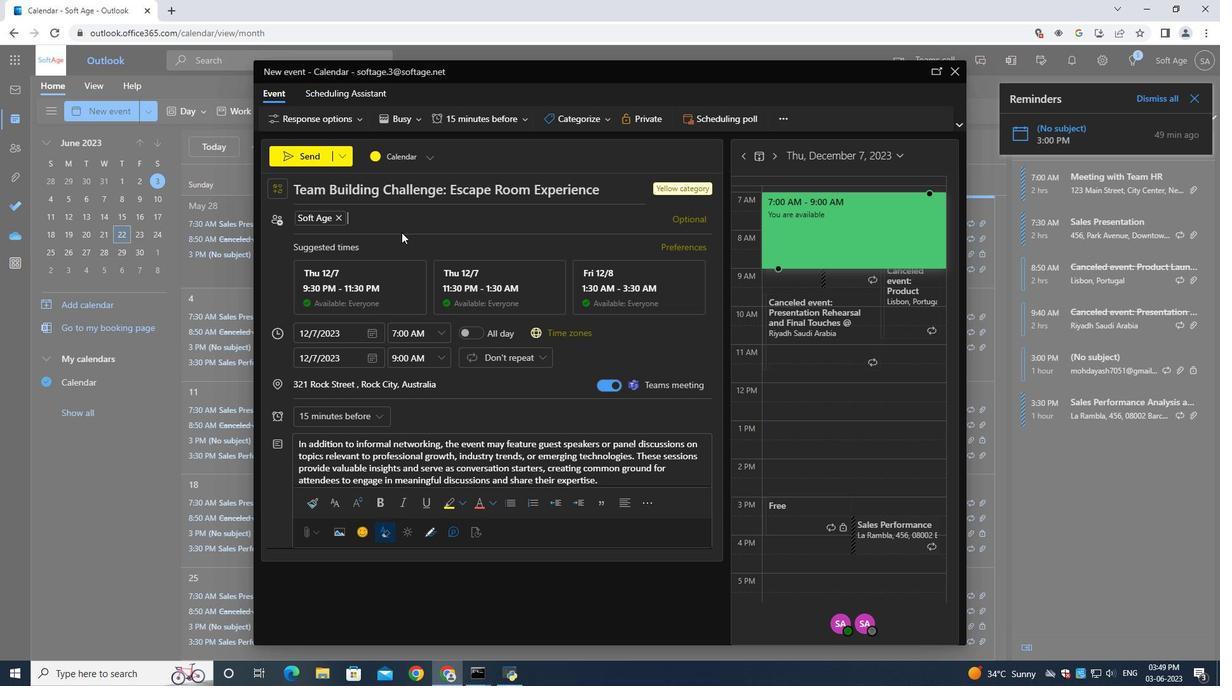 
Action: Key pressed softage.7<Key.shift>@softage.net
Screenshot: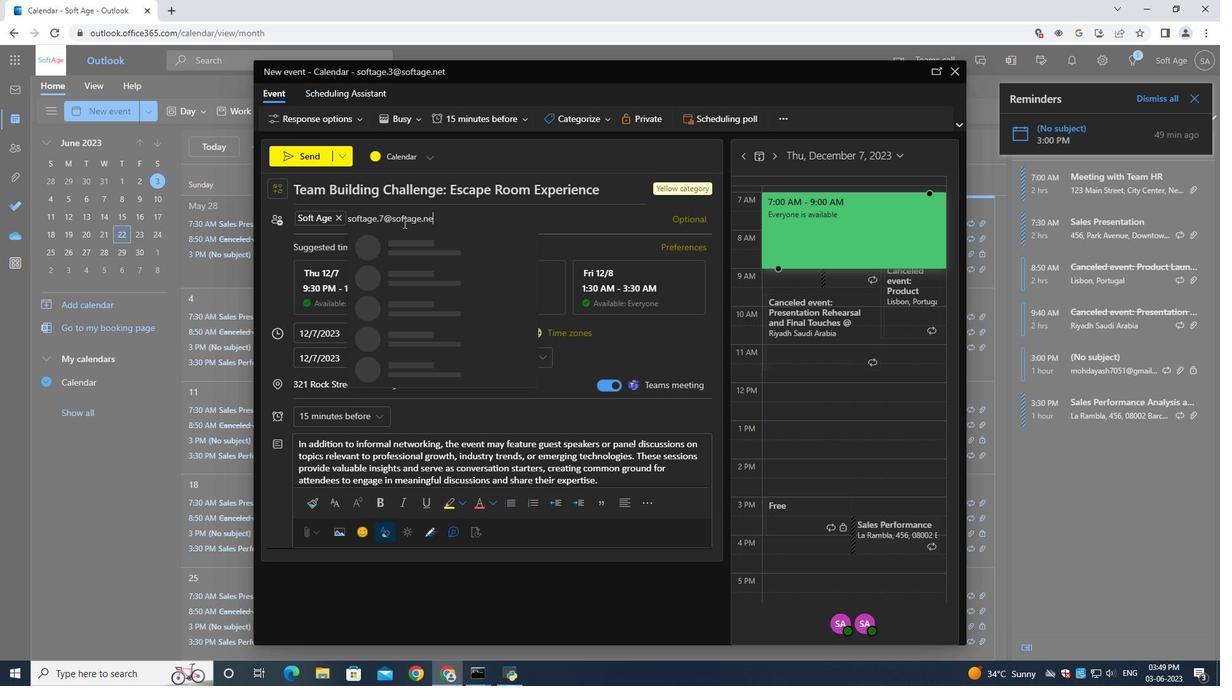 
Action: Mouse moved to (417, 248)
Screenshot: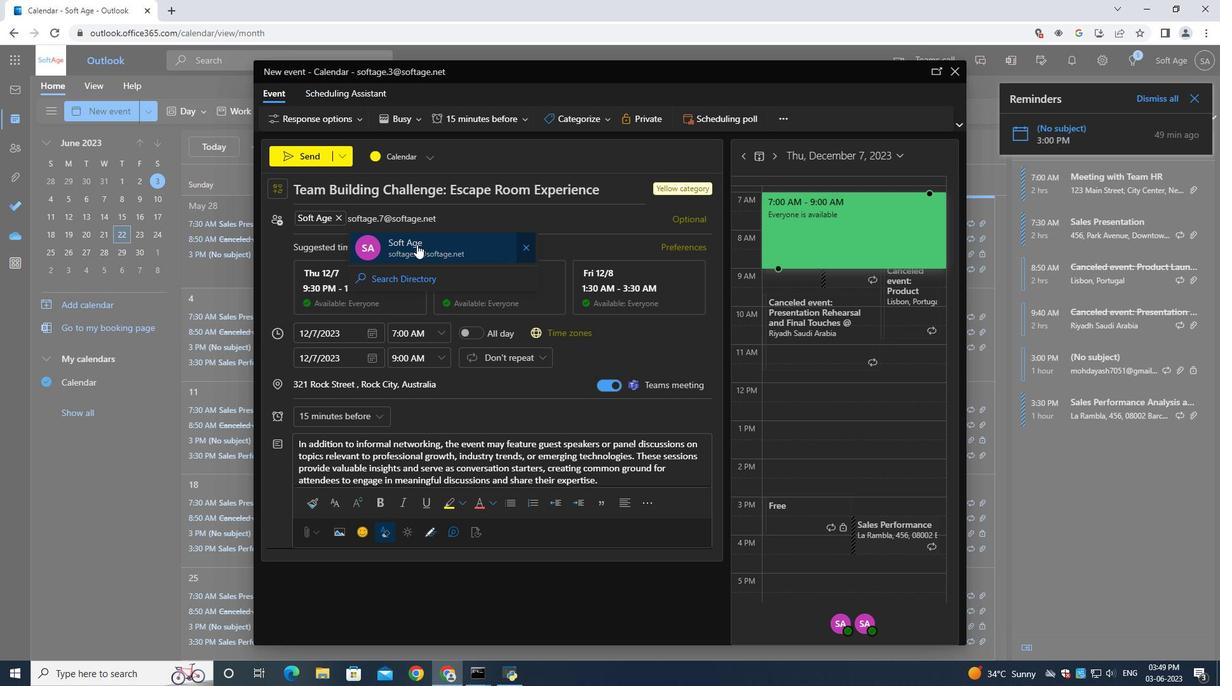 
Action: Mouse pressed left at (417, 248)
Screenshot: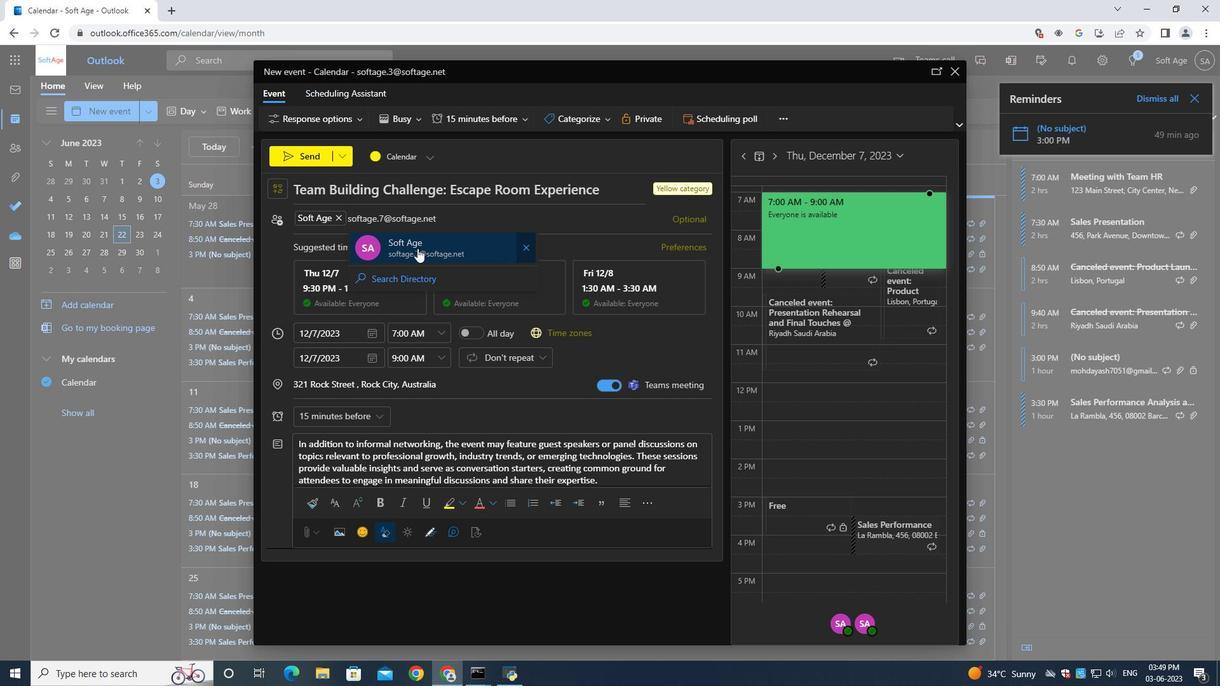 
Action: Mouse moved to (349, 418)
Screenshot: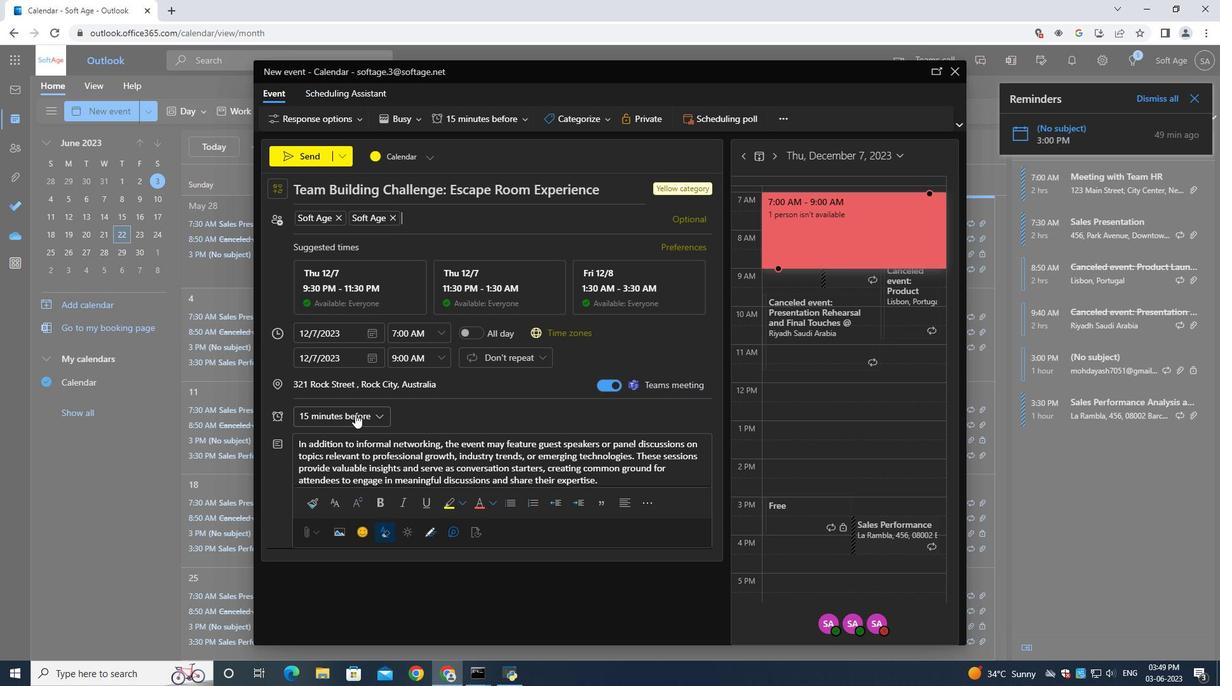 
Action: Mouse pressed left at (349, 418)
Screenshot: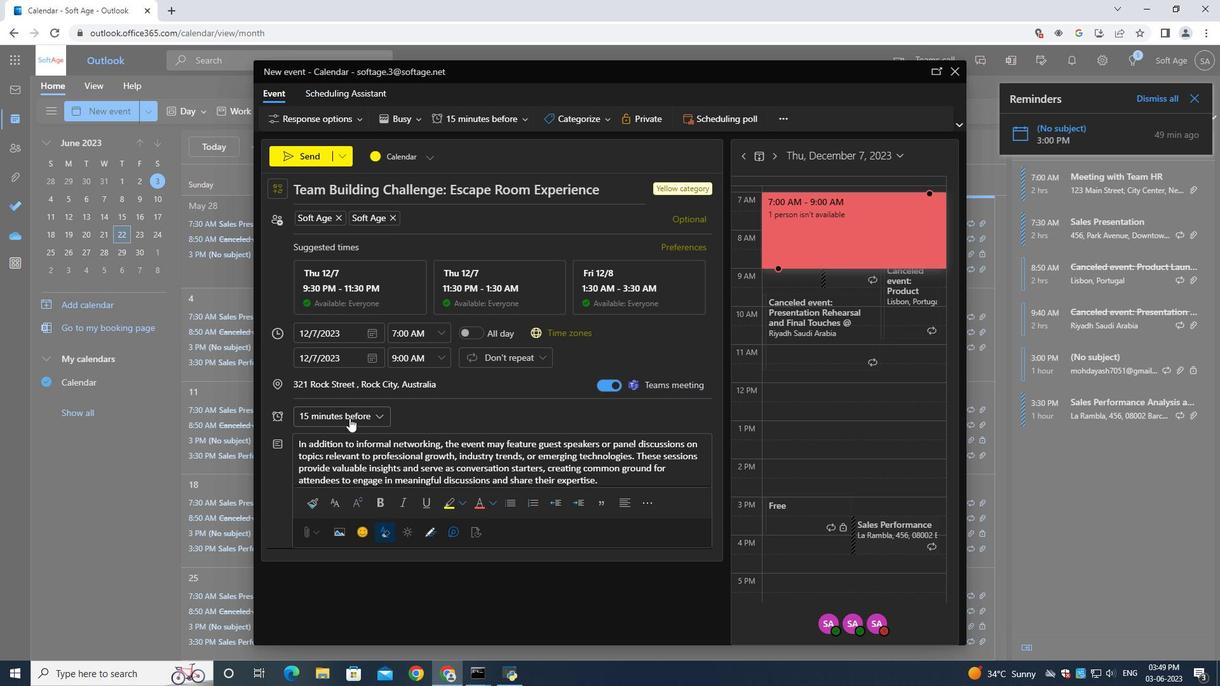 
Action: Mouse moved to (349, 416)
Screenshot: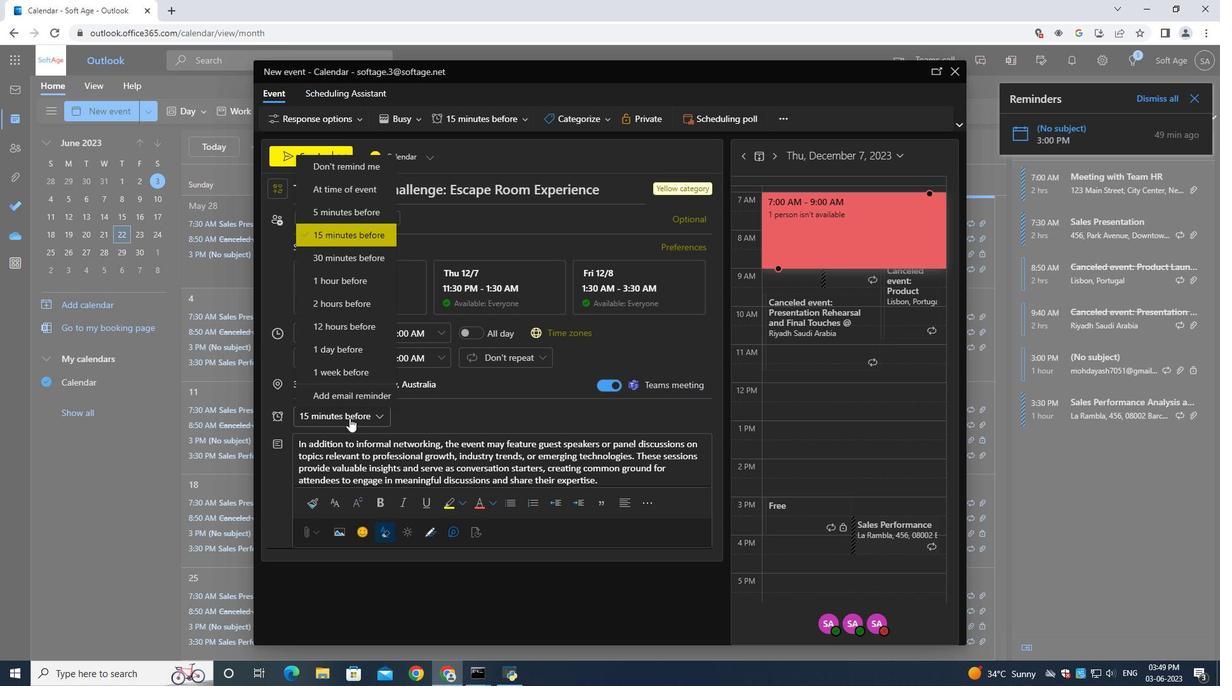 
Action: Mouse pressed left at (349, 416)
Screenshot: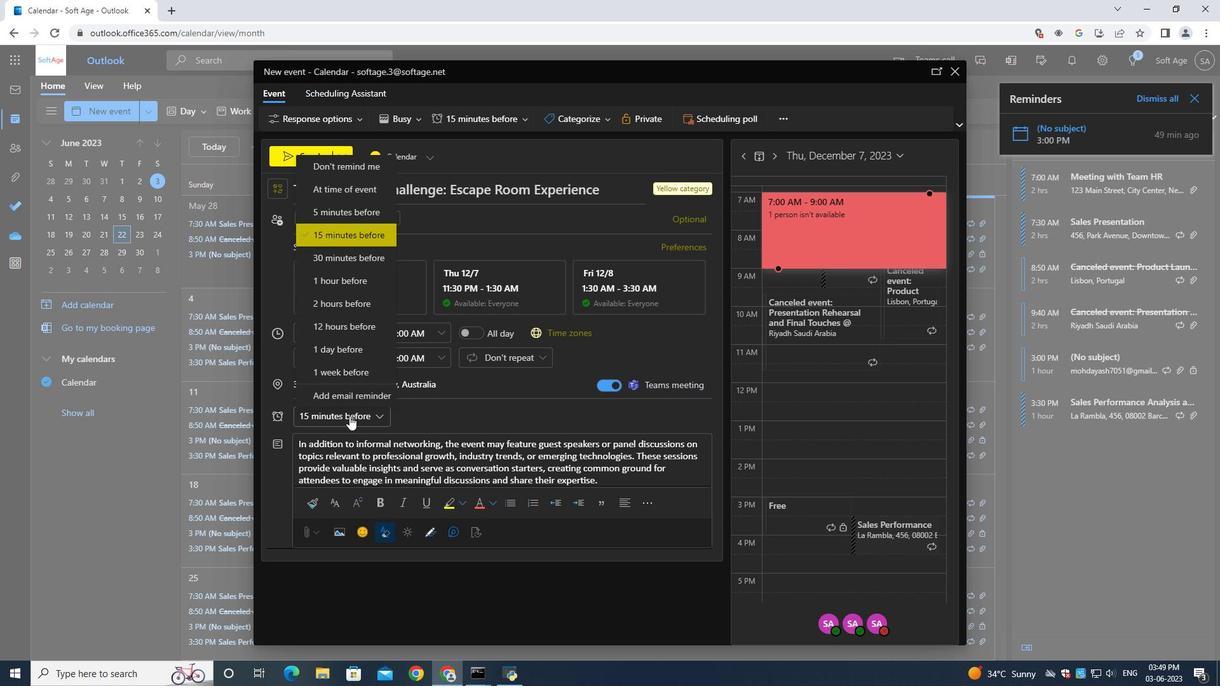 
Action: Mouse pressed left at (349, 416)
Screenshot: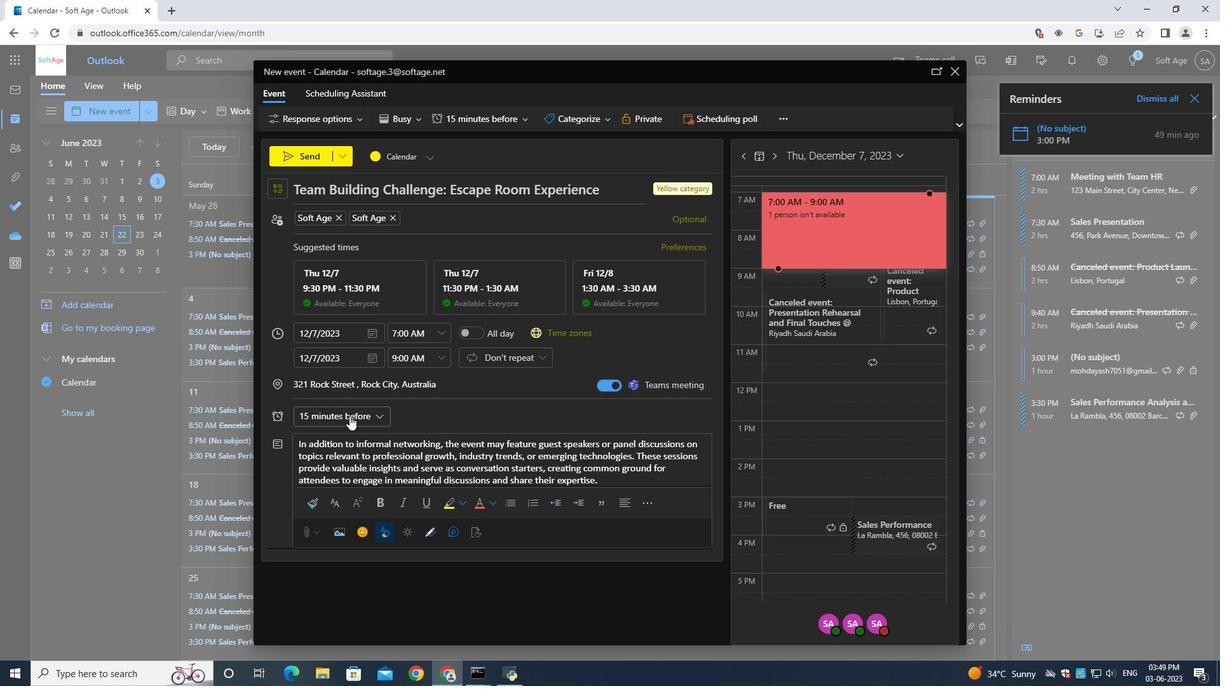 
Action: Mouse moved to (350, 263)
Screenshot: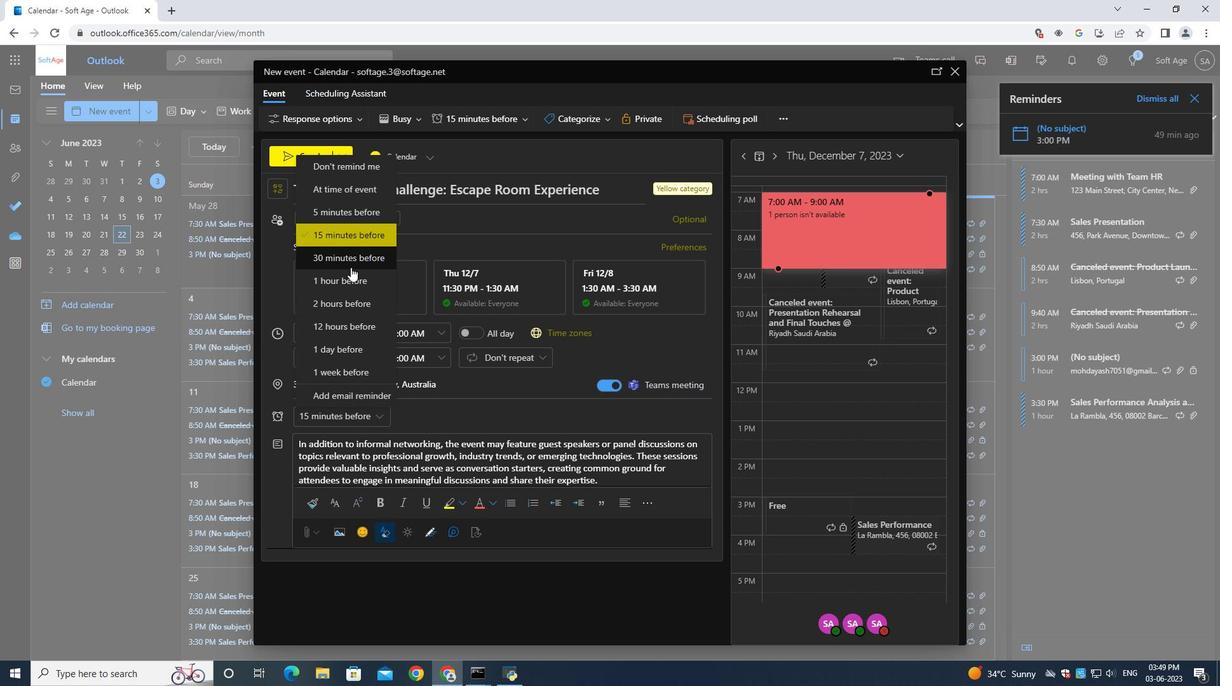 
Action: Mouse pressed left at (350, 263)
Screenshot: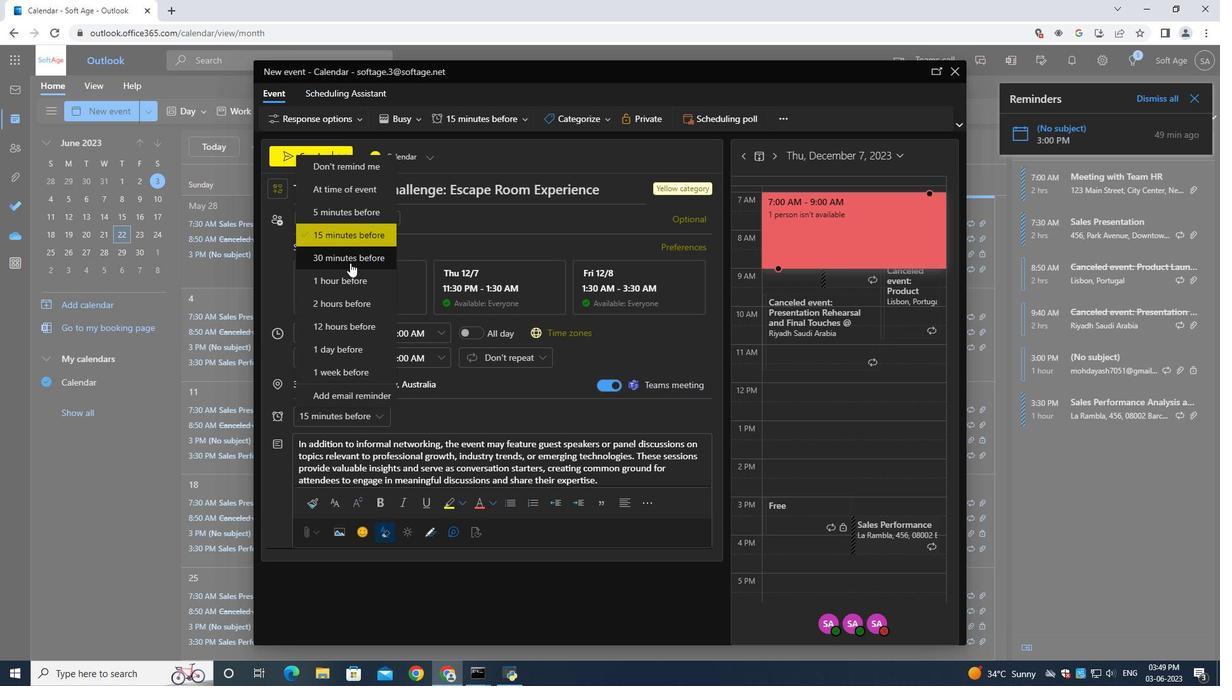 
Action: Mouse moved to (404, 416)
Screenshot: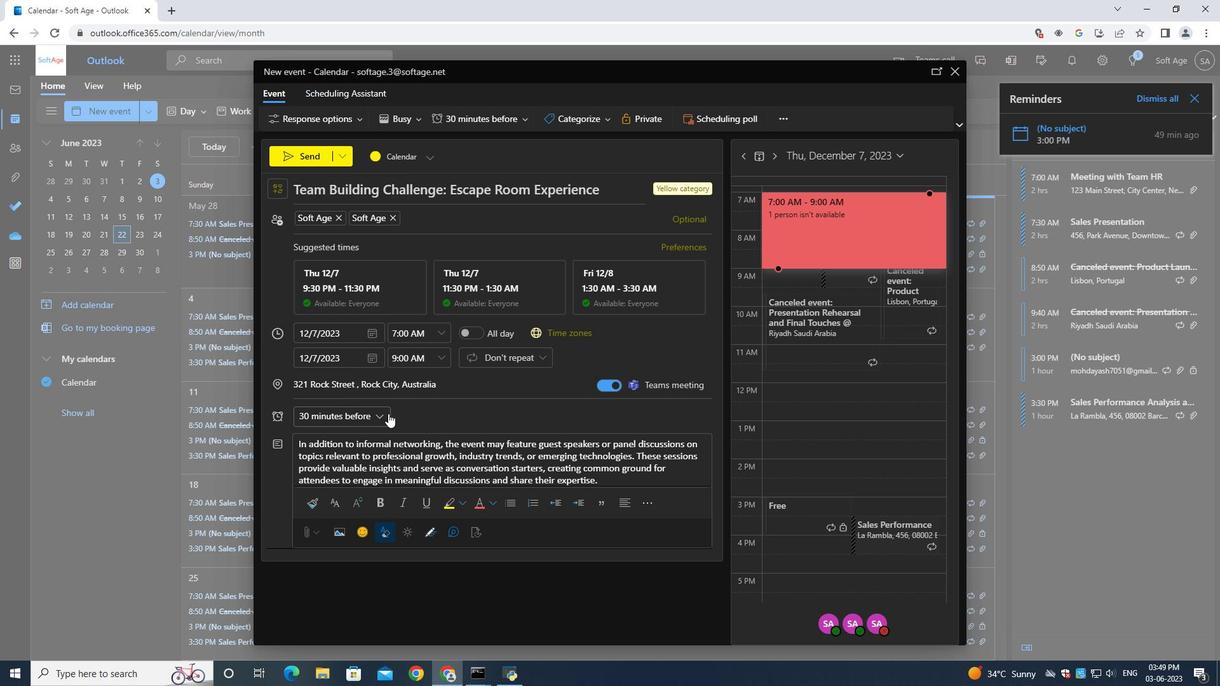 
Action: Mouse pressed left at (404, 416)
Screenshot: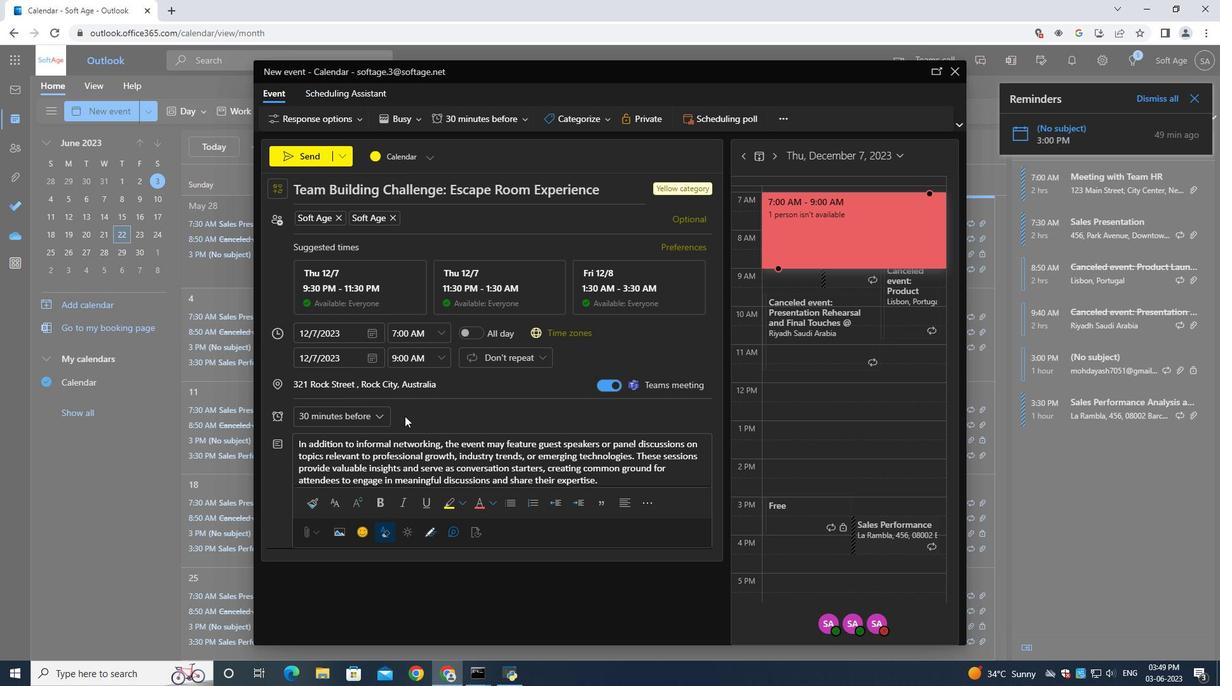 
Action: Mouse moved to (313, 160)
Screenshot: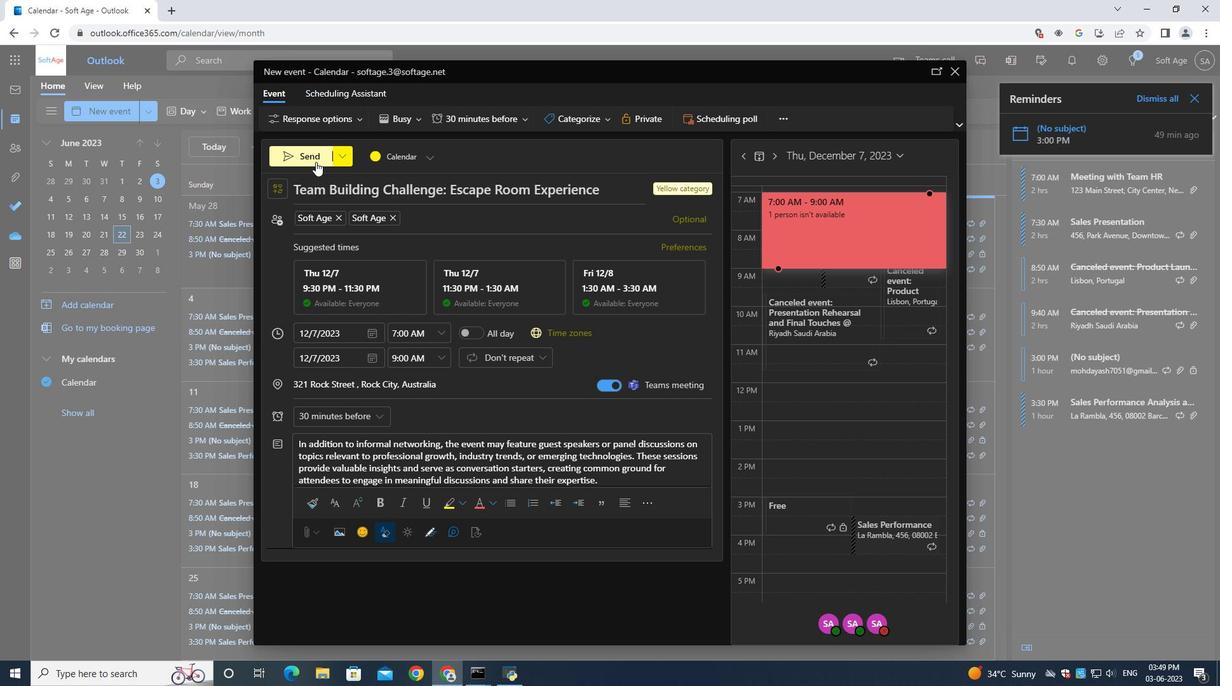 
Action: Mouse pressed left at (313, 160)
Screenshot: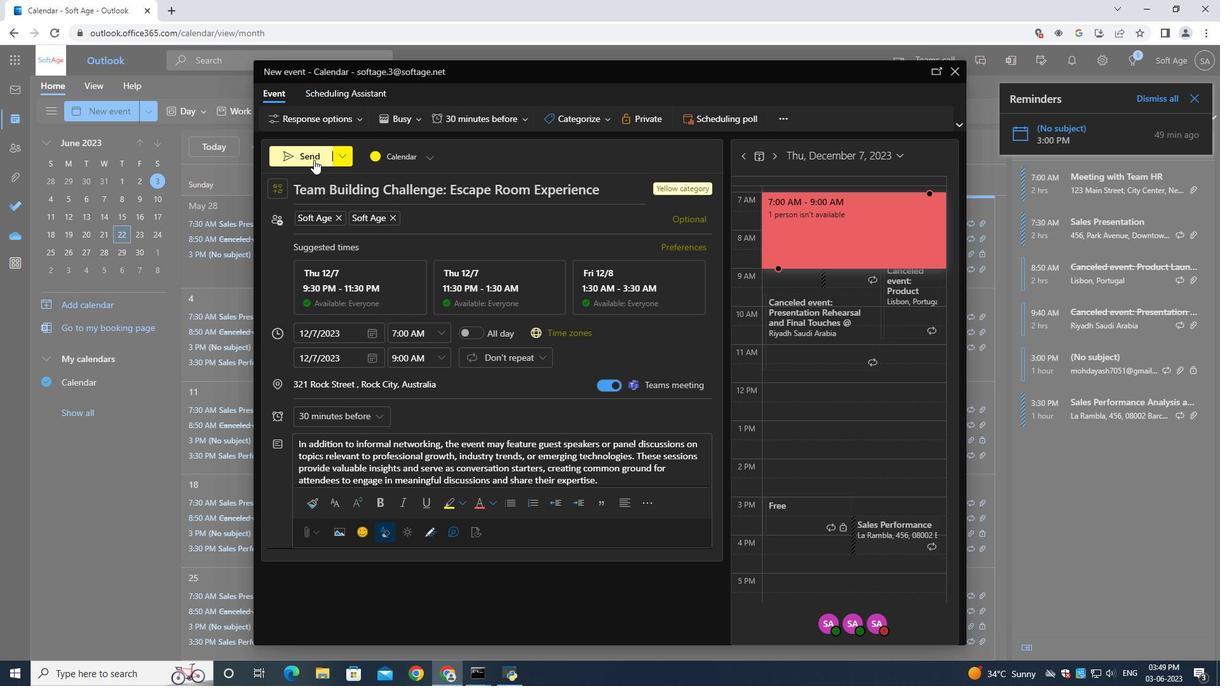 
